Task: Find connections with filter location Villamontes with filter topic #Socialentrepreneurshipwith filter profile language English with filter current company TIGI HR ® with filter school Indian Institute Of Business Management And Studies with filter industry Clay and Refractory Products Manufacturing with filter service category Coaching & Mentoring with filter keywords title Accounts Payable/Receivable Clerk
Action: Mouse moved to (576, 93)
Screenshot: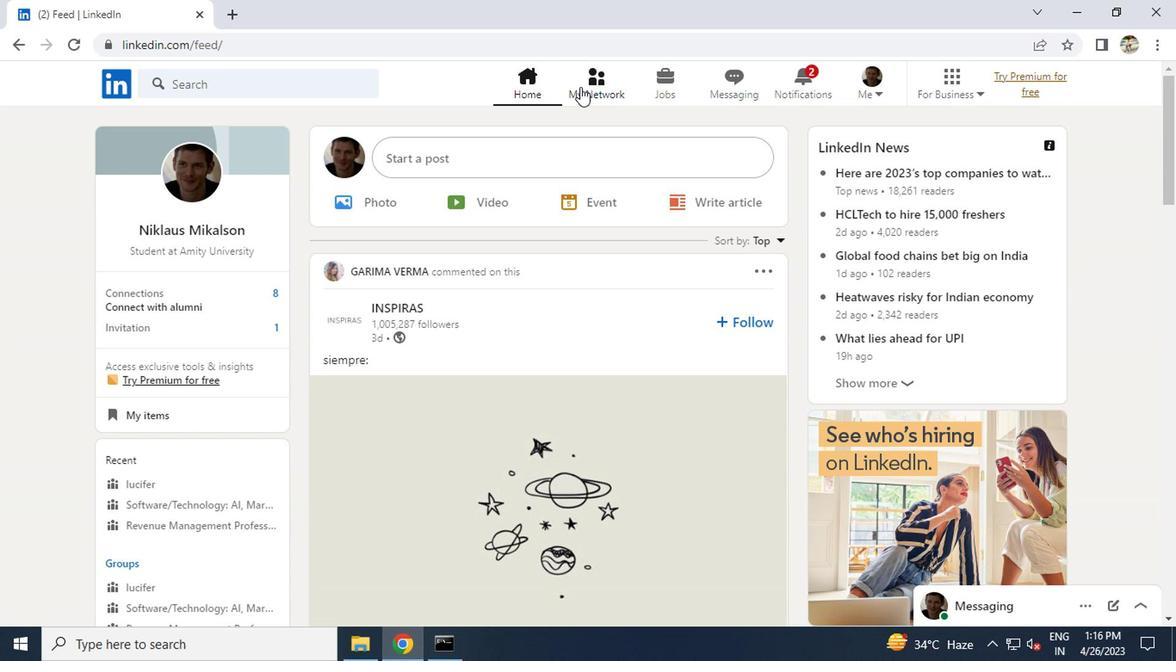 
Action: Mouse pressed left at (576, 93)
Screenshot: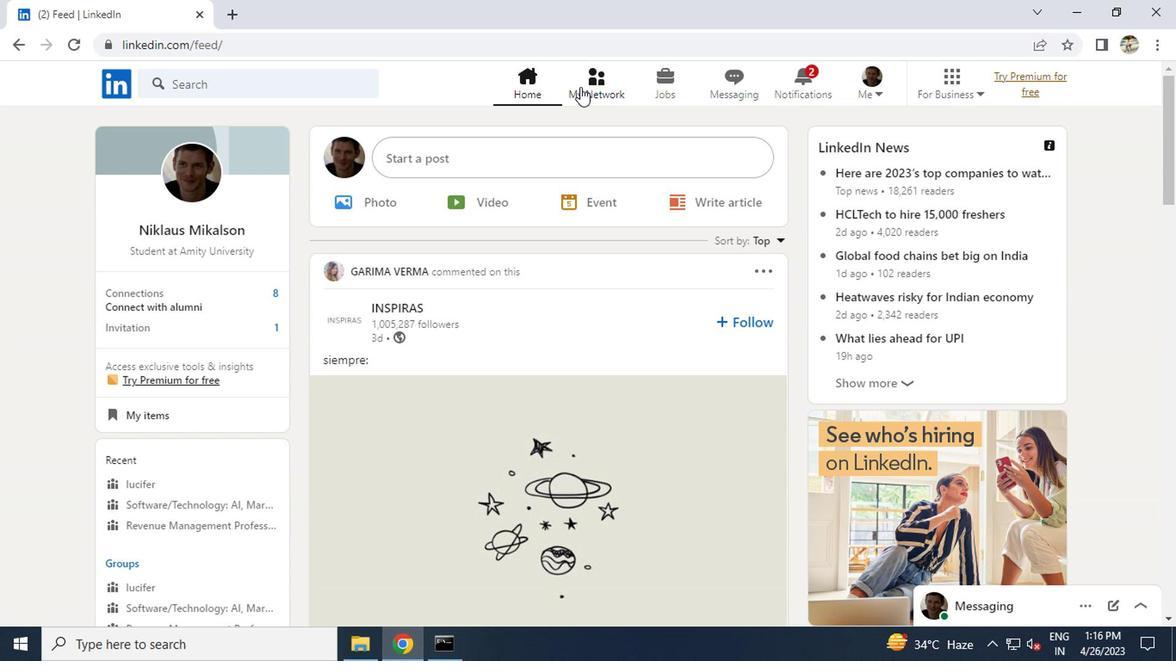 
Action: Mouse moved to (579, 93)
Screenshot: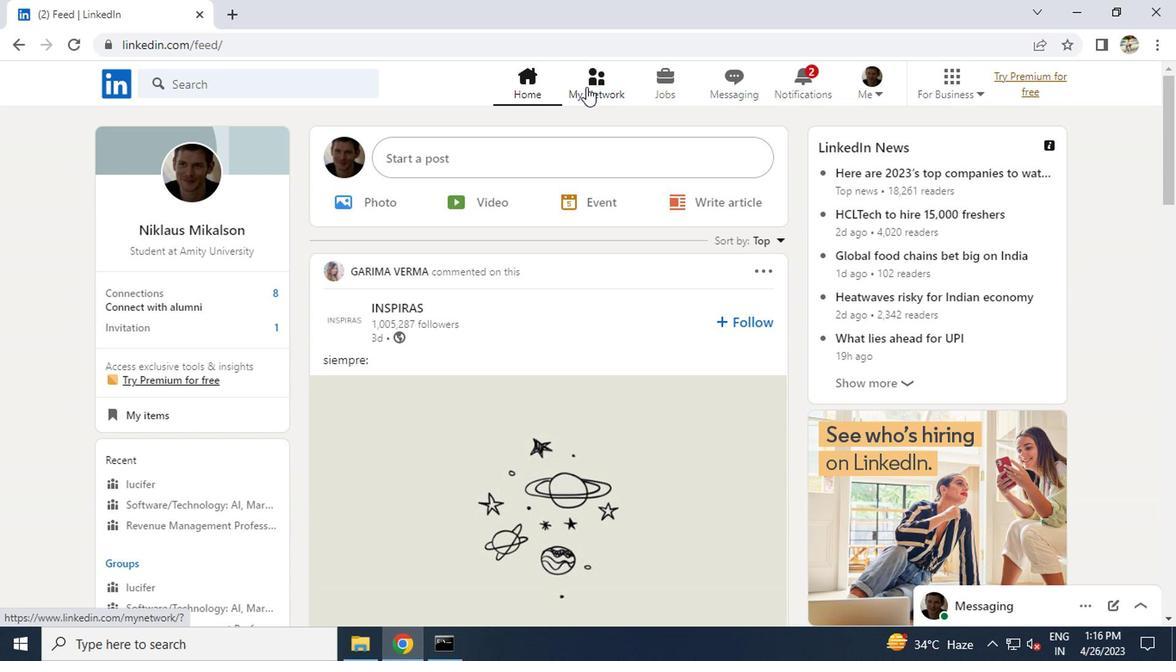 
Action: Mouse pressed left at (579, 93)
Screenshot: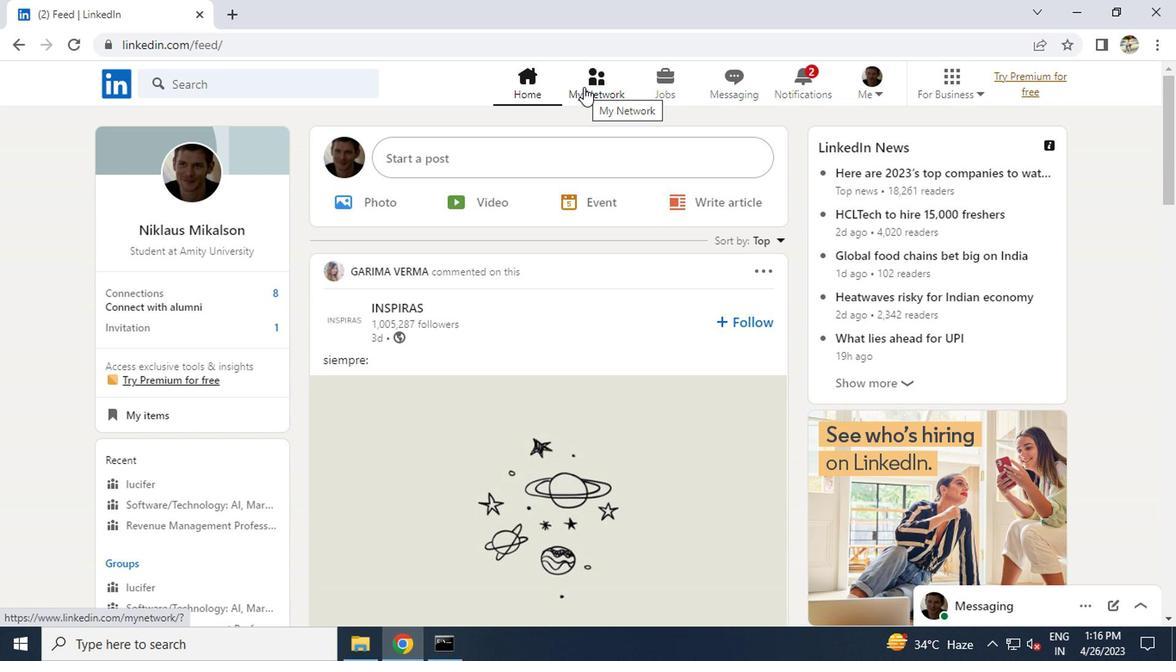 
Action: Mouse moved to (218, 186)
Screenshot: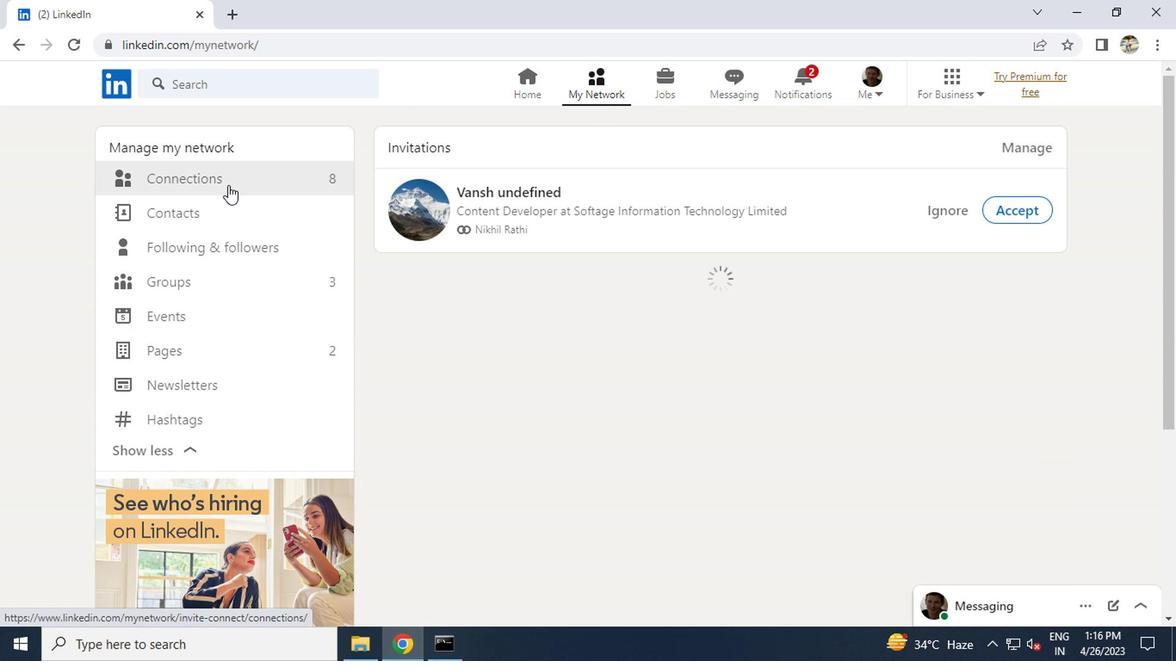 
Action: Mouse pressed left at (218, 186)
Screenshot: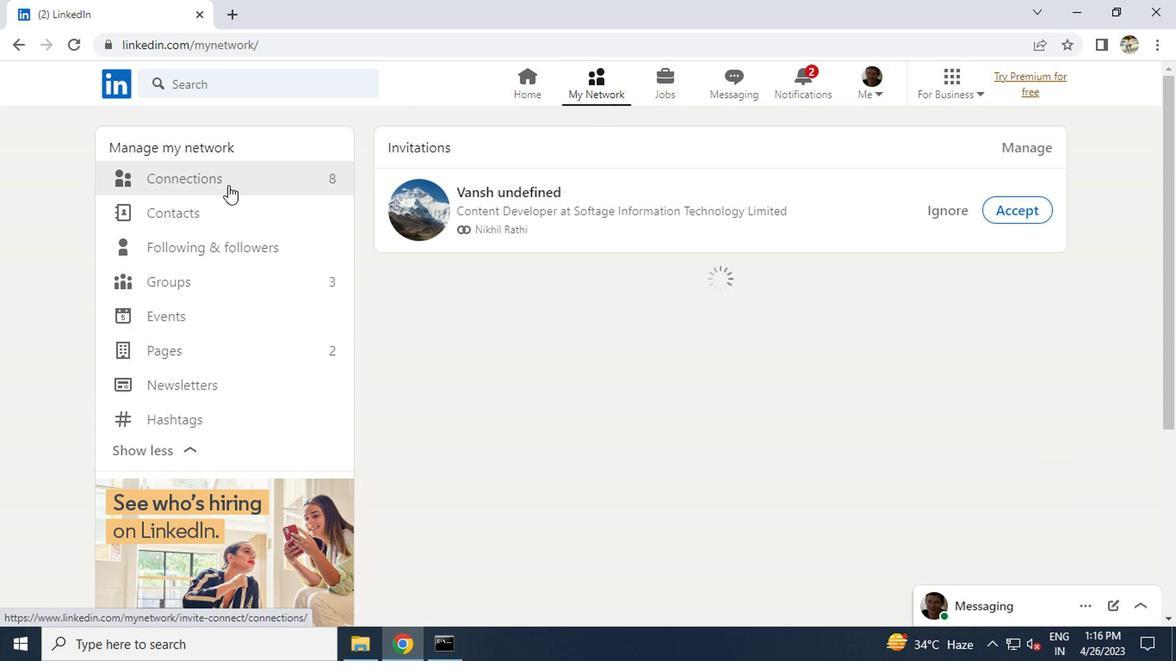 
Action: Mouse moved to (718, 182)
Screenshot: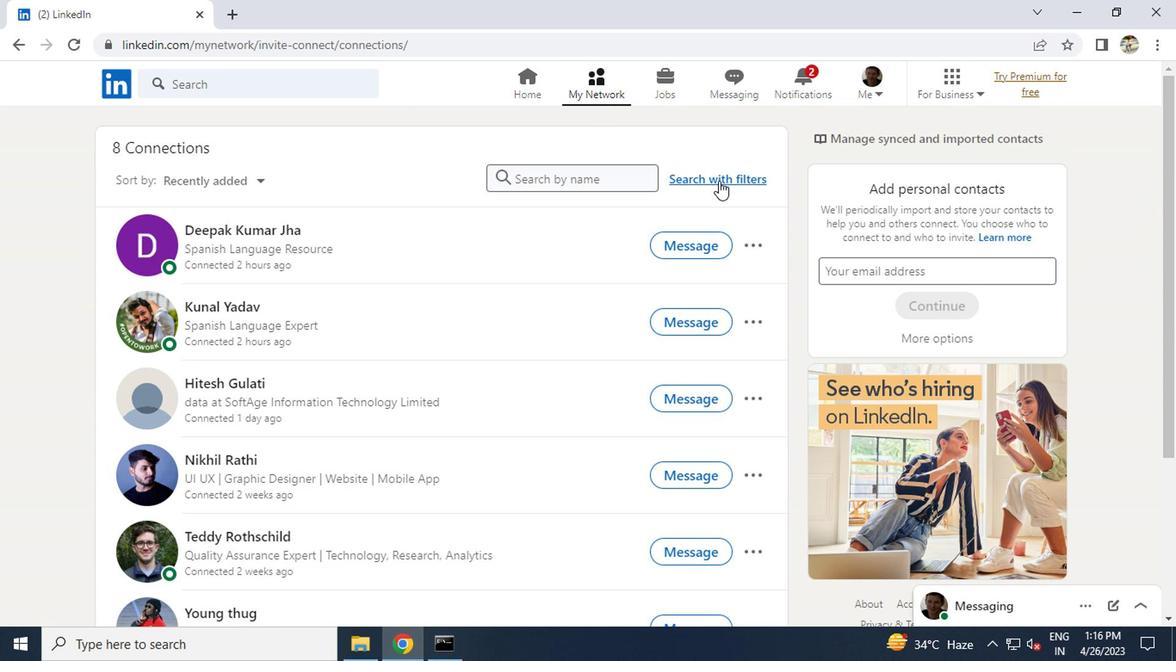 
Action: Mouse pressed left at (718, 182)
Screenshot: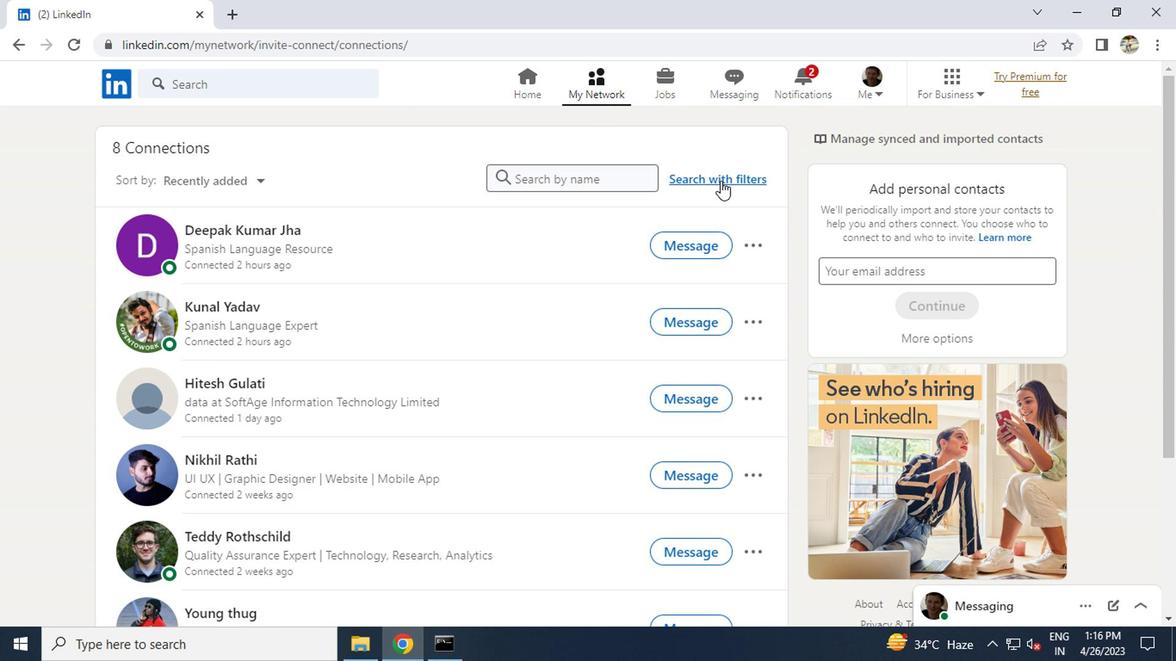 
Action: Mouse moved to (591, 126)
Screenshot: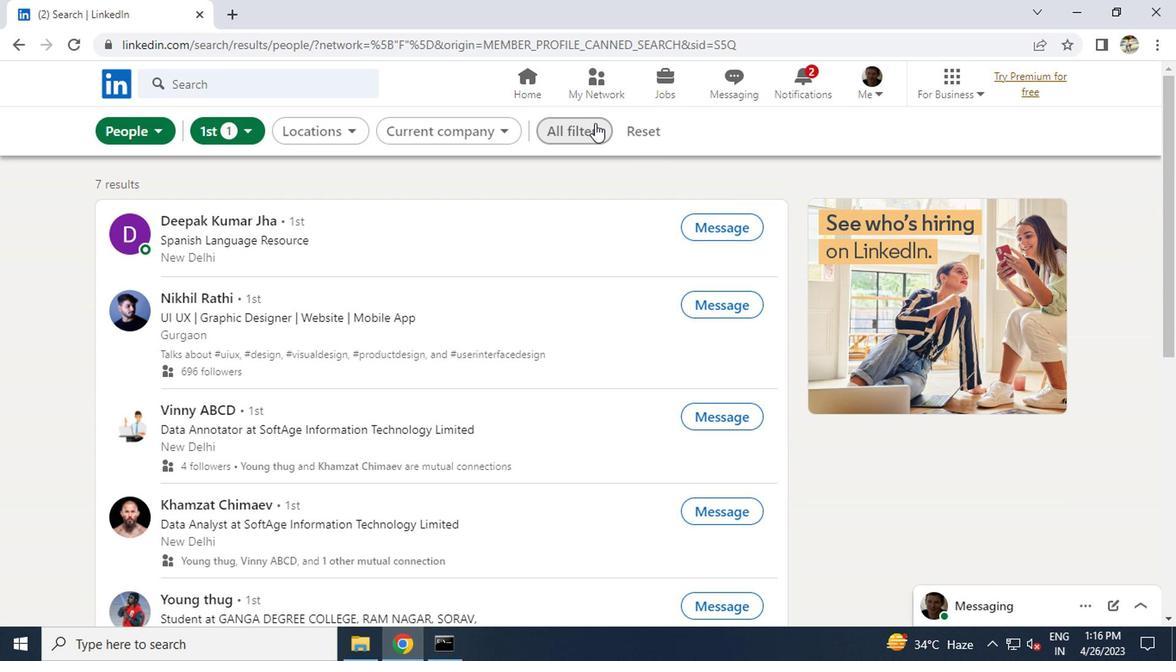 
Action: Mouse pressed left at (591, 126)
Screenshot: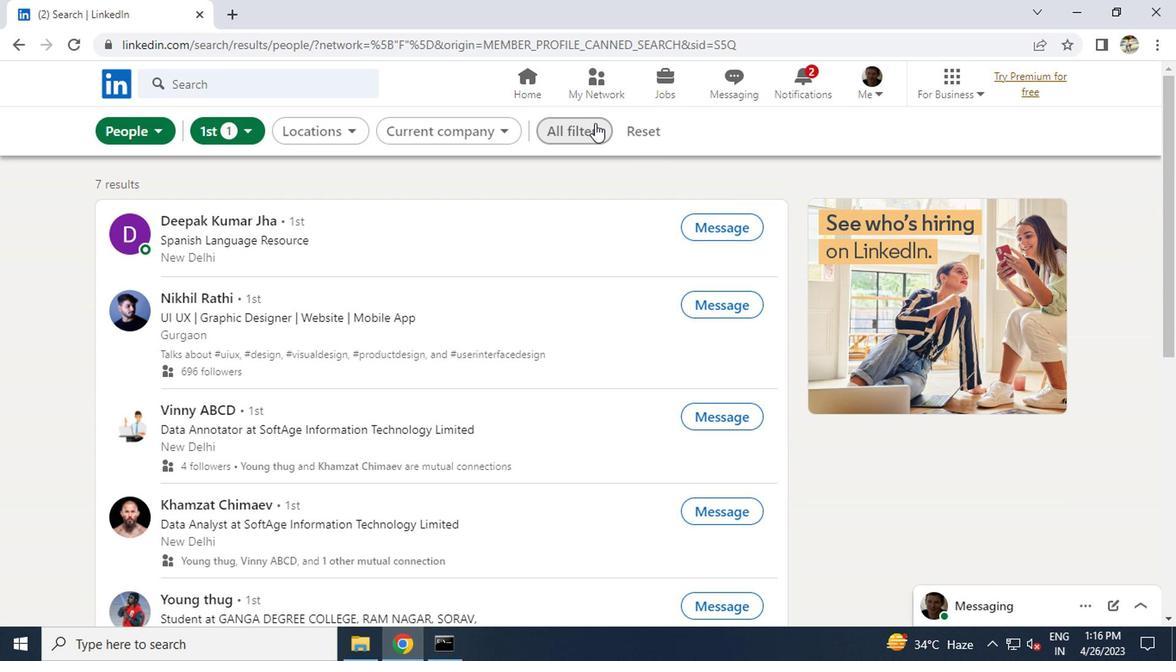 
Action: Mouse moved to (881, 313)
Screenshot: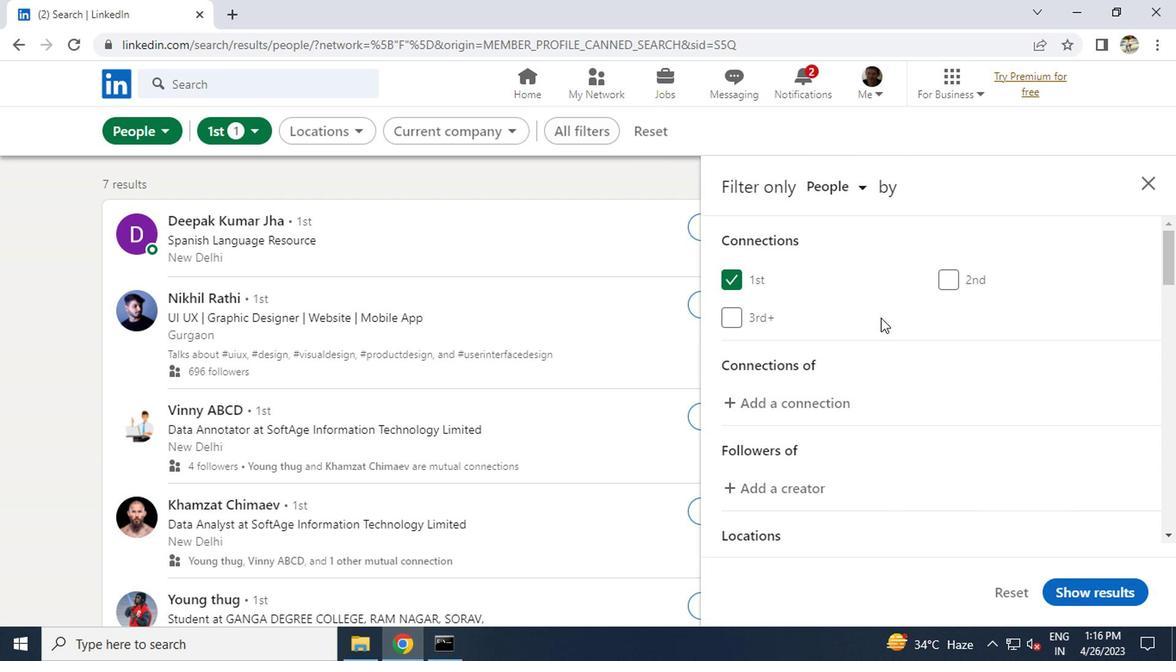 
Action: Mouse scrolled (881, 312) with delta (0, 0)
Screenshot: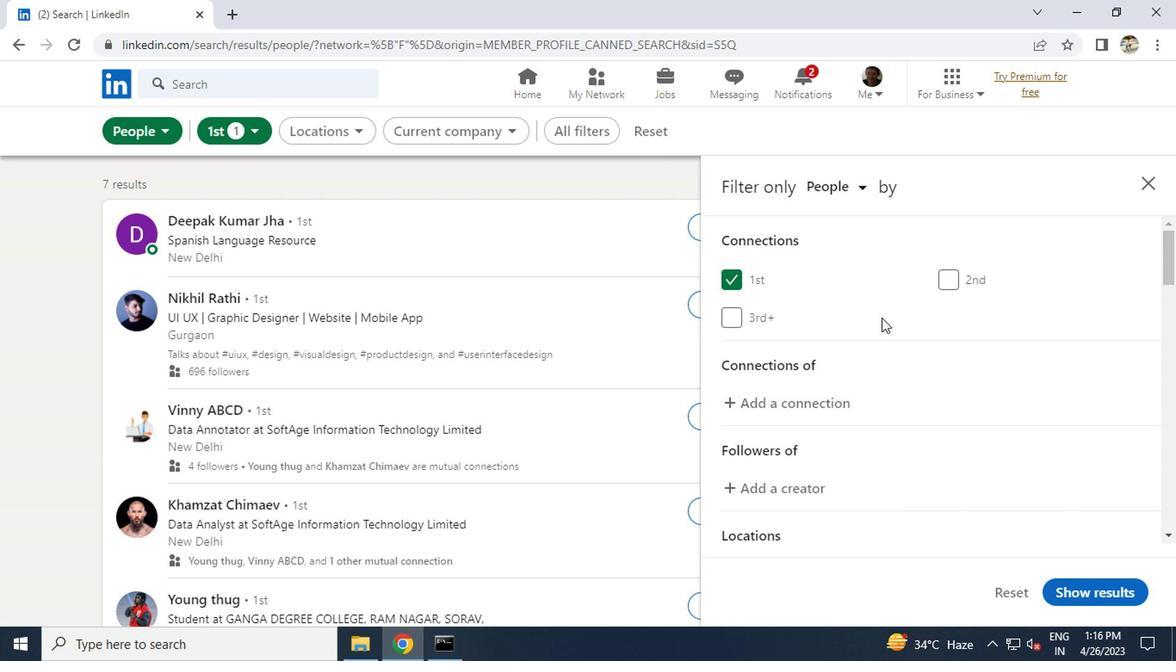 
Action: Mouse moved to (882, 314)
Screenshot: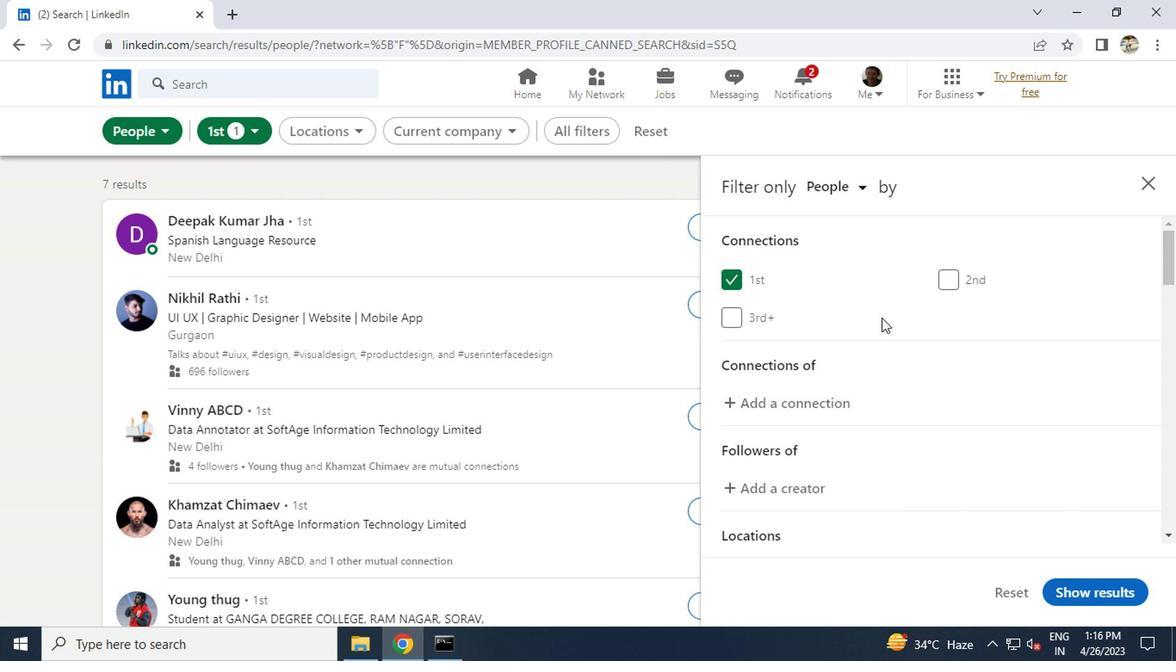 
Action: Mouse scrolled (882, 313) with delta (0, -1)
Screenshot: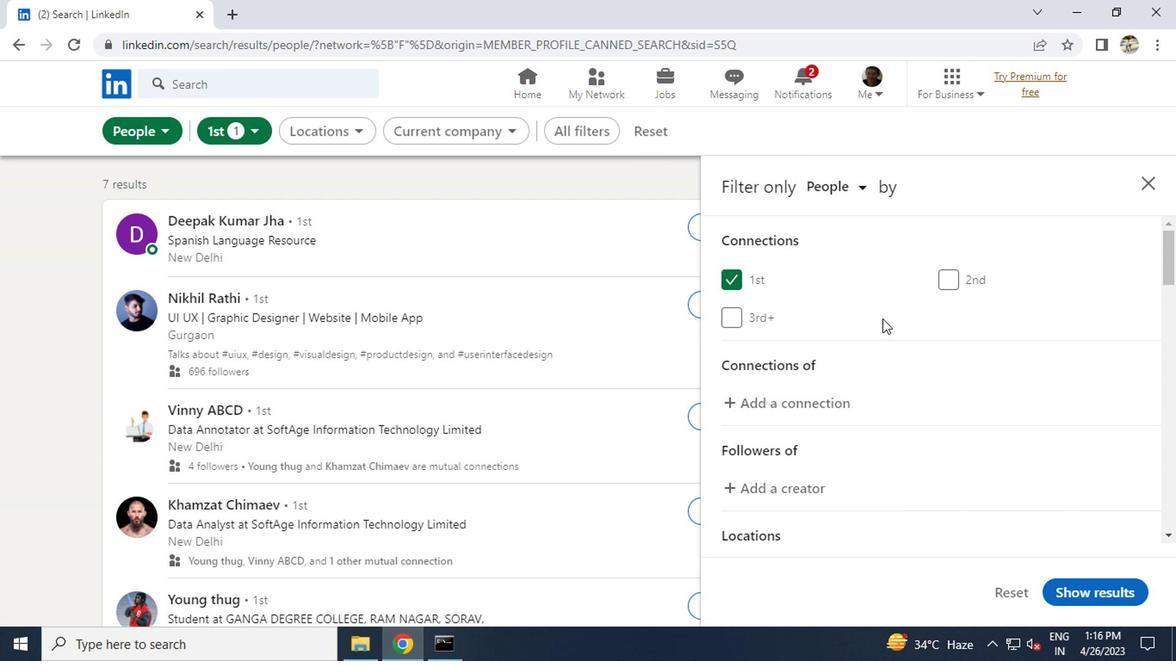 
Action: Mouse moved to (962, 464)
Screenshot: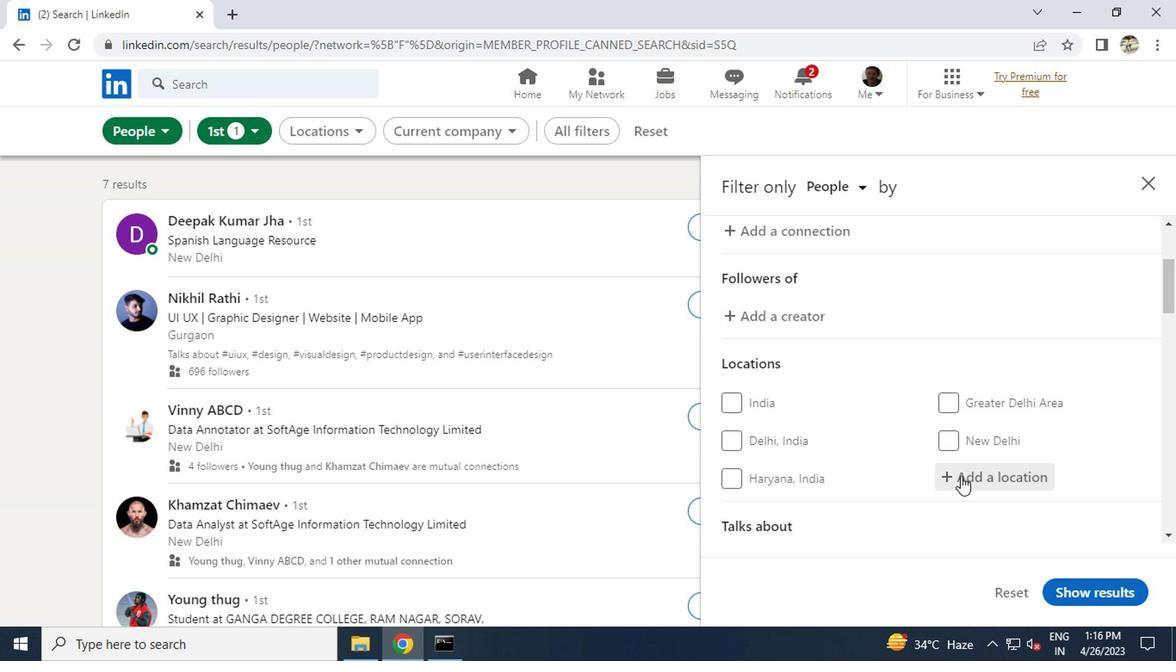 
Action: Mouse pressed left at (962, 464)
Screenshot: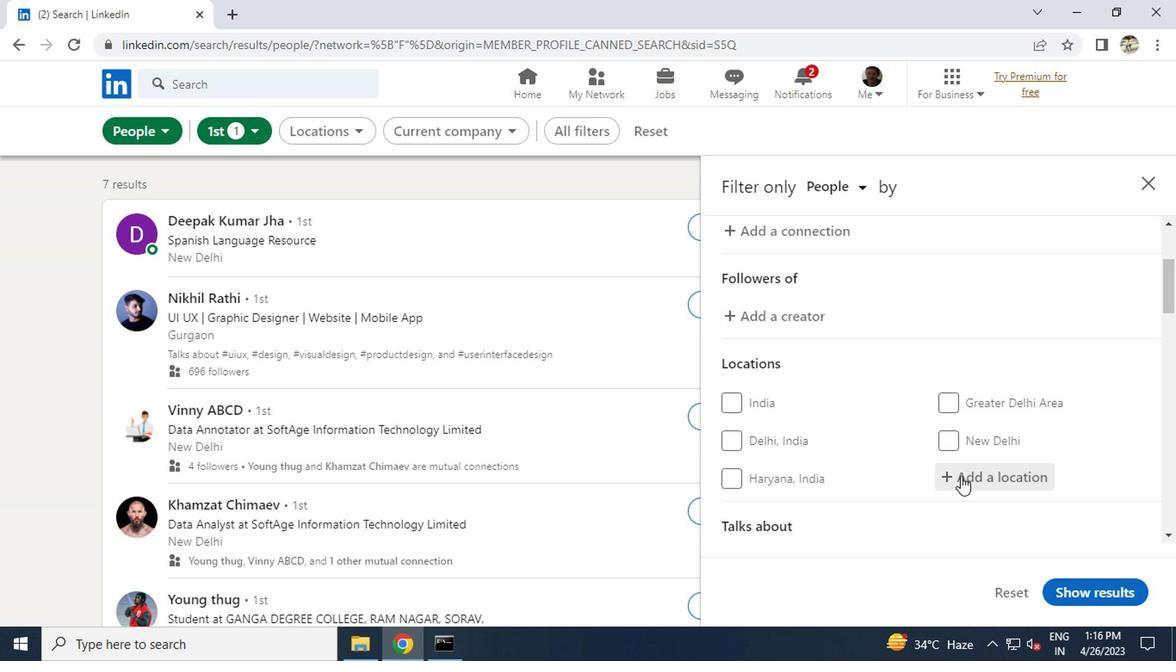 
Action: Key pressed <Key.caps_lock>v<Key.caps_lock>illamontes
Screenshot: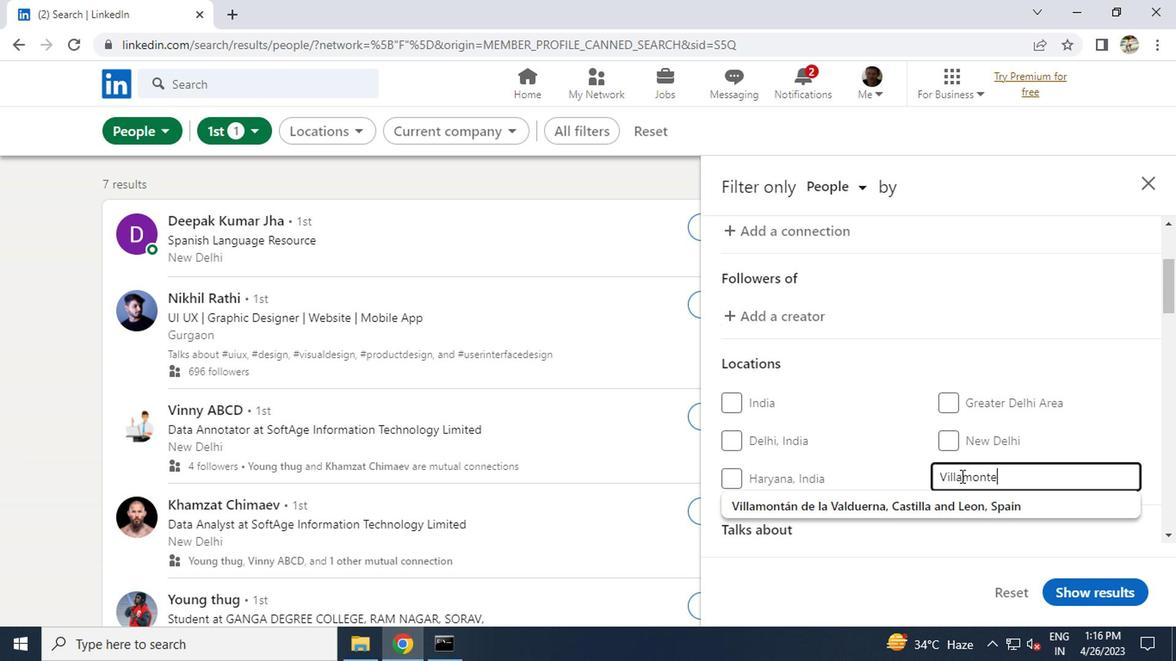 
Action: Mouse scrolled (962, 463) with delta (0, -1)
Screenshot: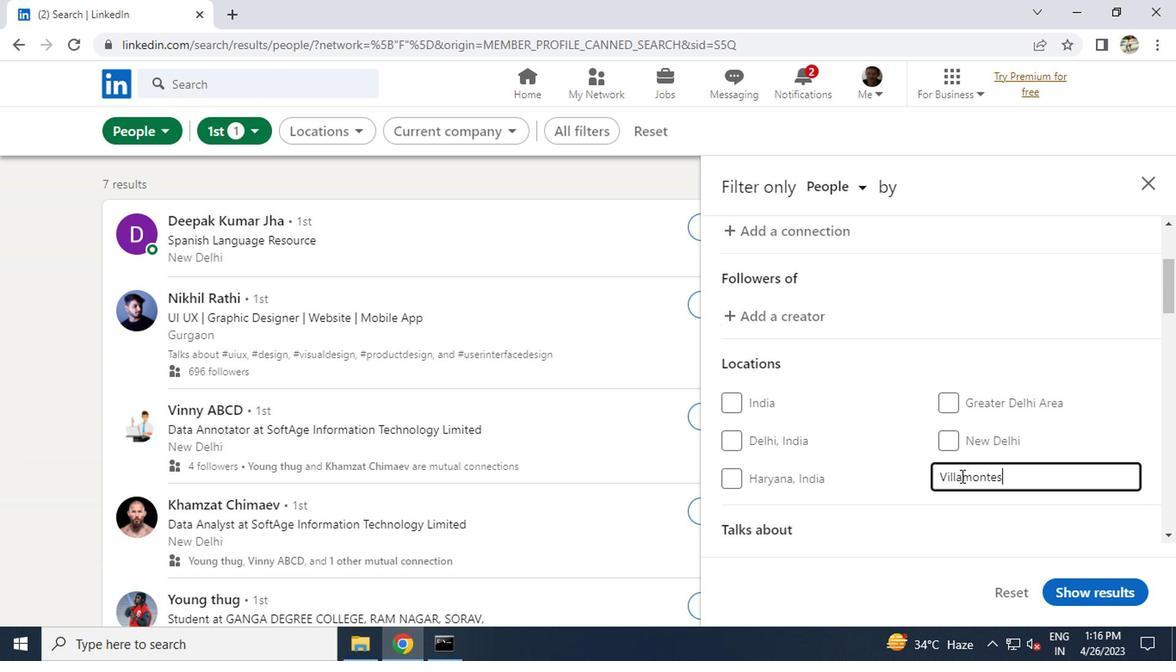 
Action: Mouse moved to (993, 490)
Screenshot: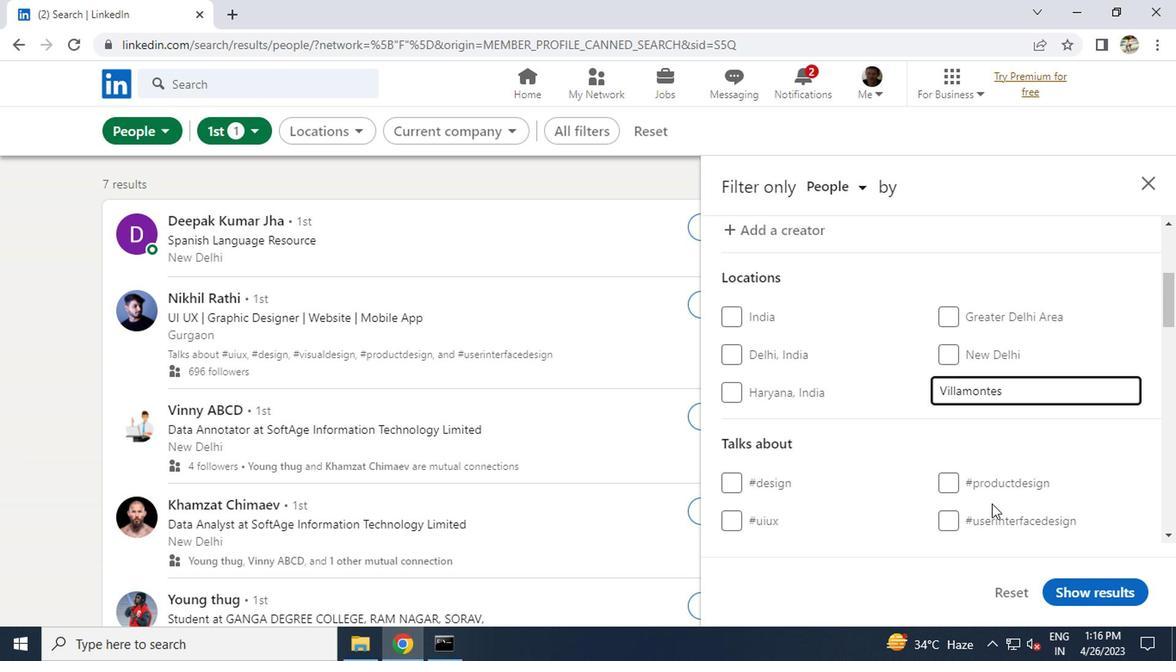 
Action: Mouse scrolled (993, 489) with delta (0, -1)
Screenshot: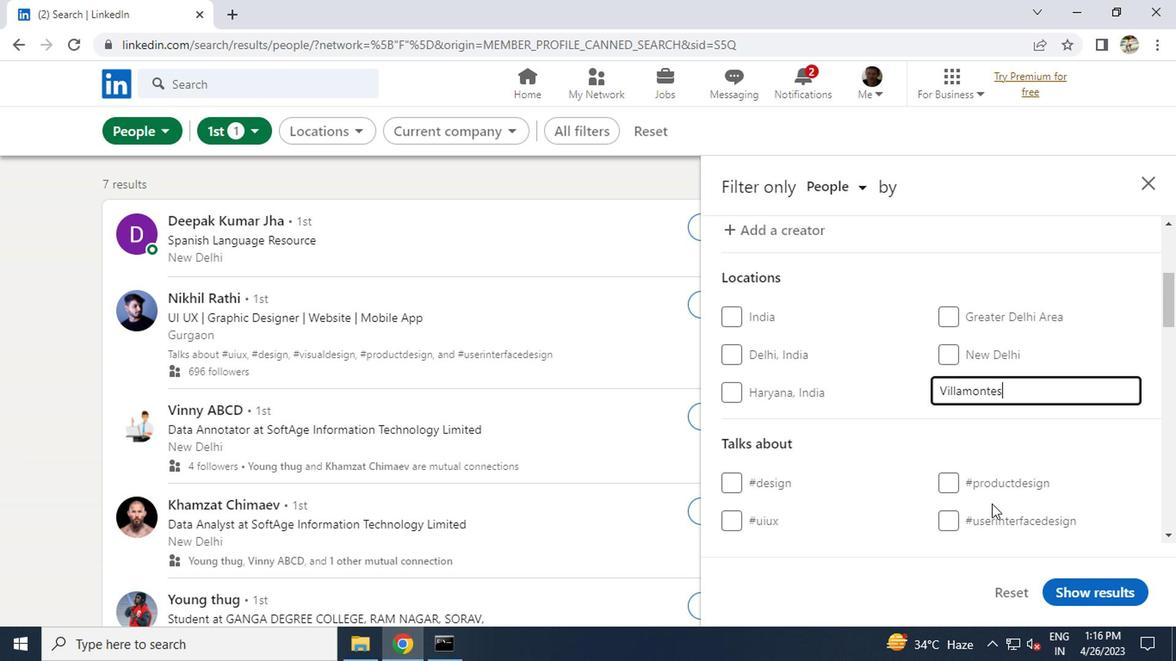 
Action: Mouse moved to (974, 460)
Screenshot: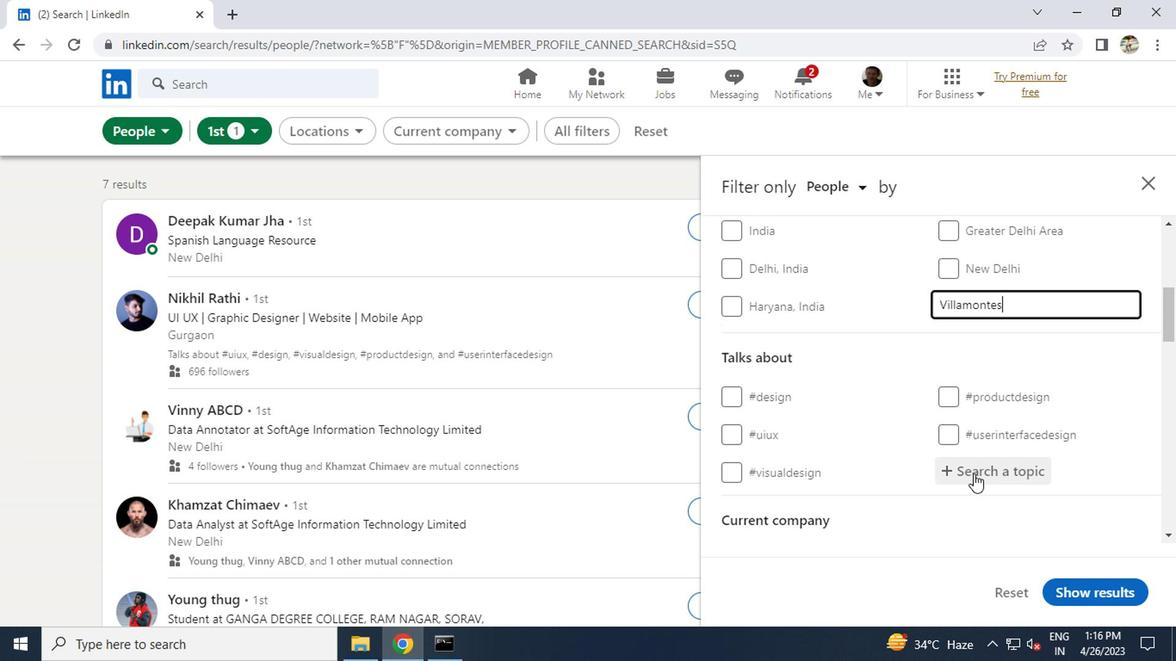 
Action: Mouse pressed left at (974, 460)
Screenshot: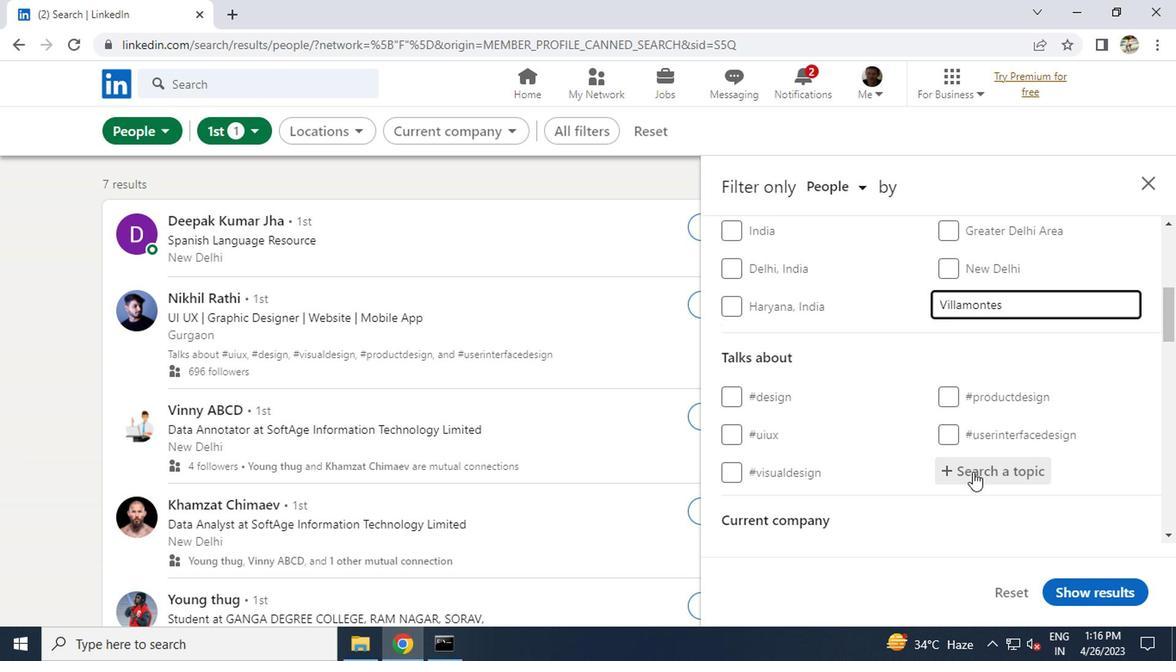 
Action: Key pressed <Key.shift><Key.shift>#<Key.caps_lock>S<Key.caps_lock>OCIALMEDIA
Screenshot: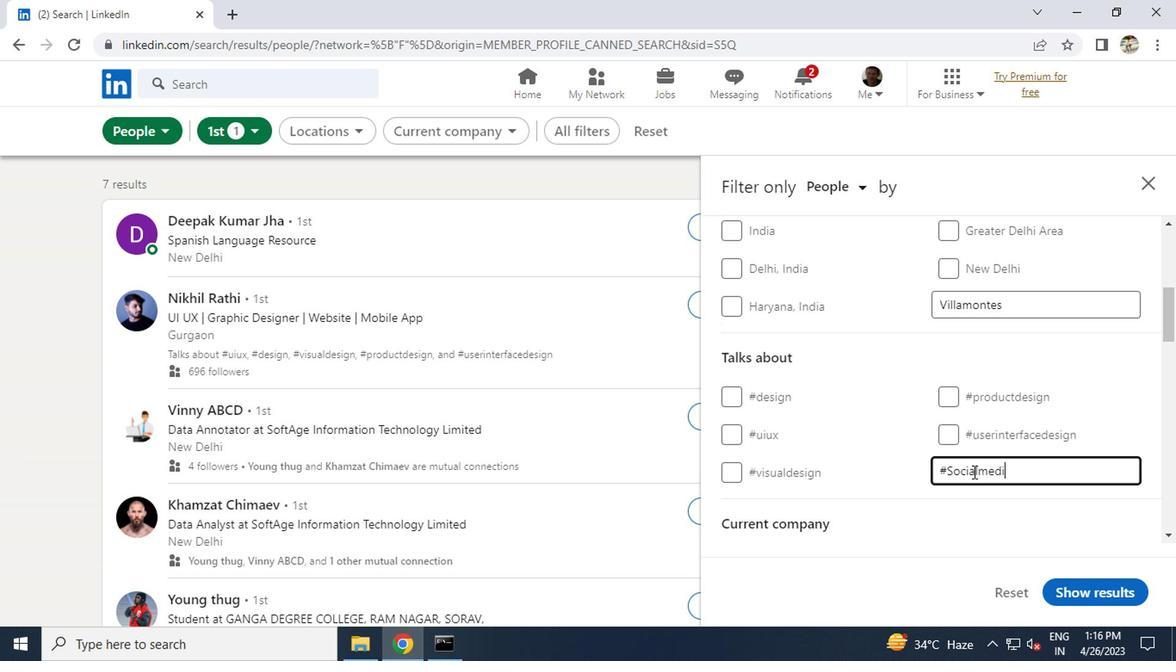 
Action: Mouse scrolled (974, 459) with delta (0, 0)
Screenshot: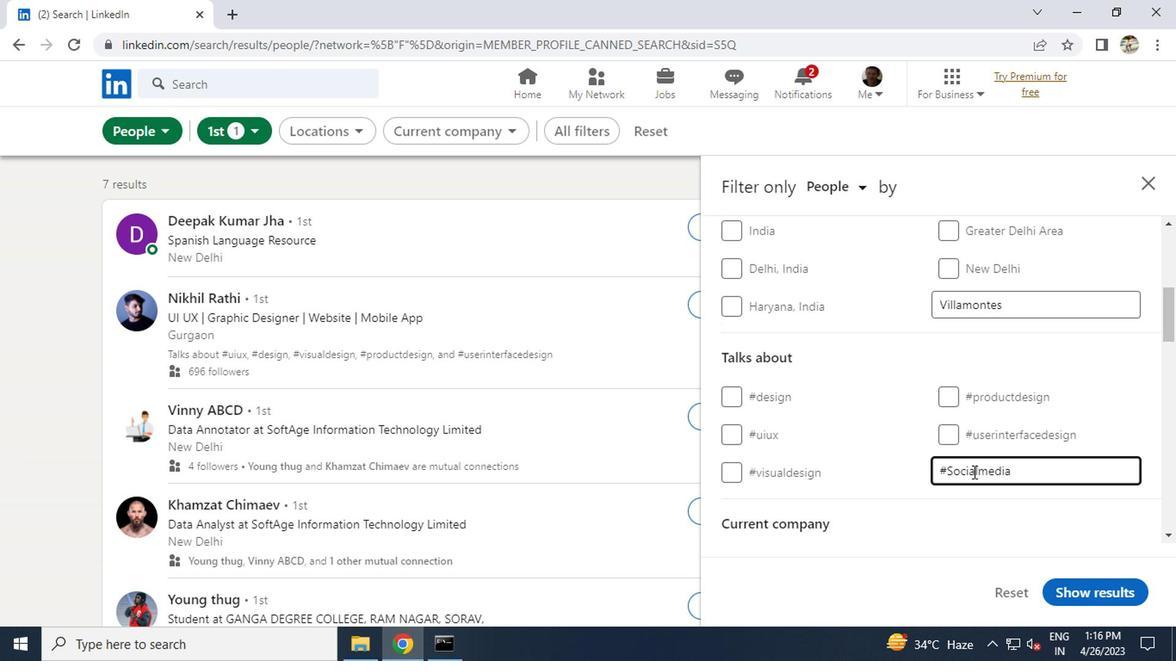 
Action: Mouse scrolled (974, 459) with delta (0, 0)
Screenshot: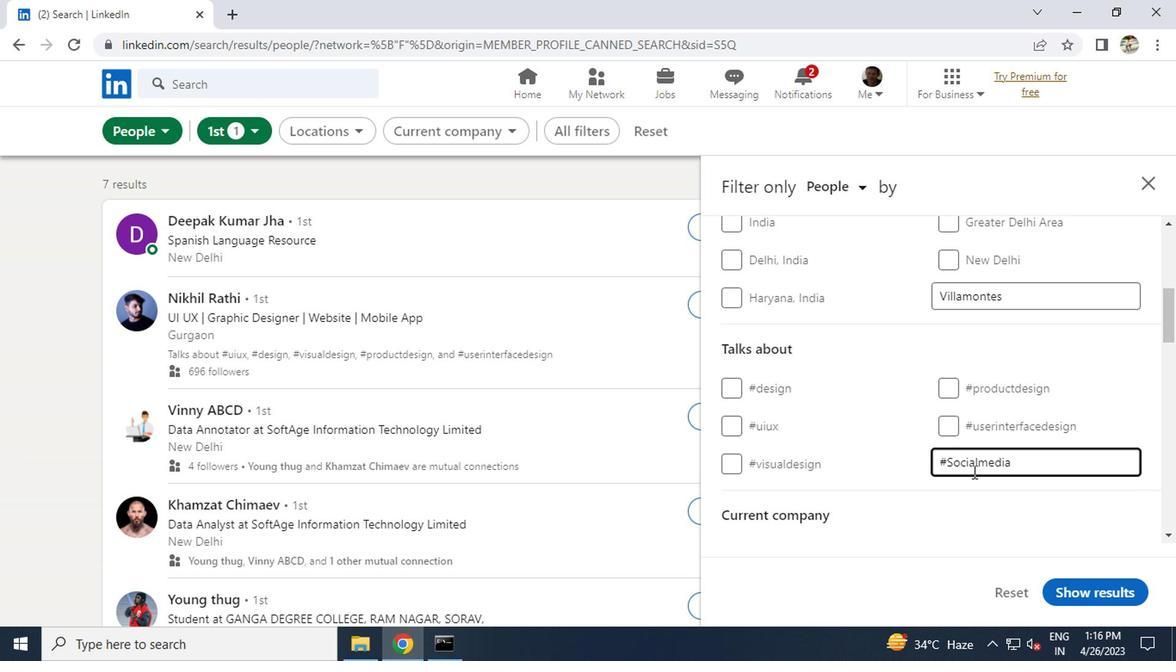 
Action: Mouse moved to (975, 442)
Screenshot: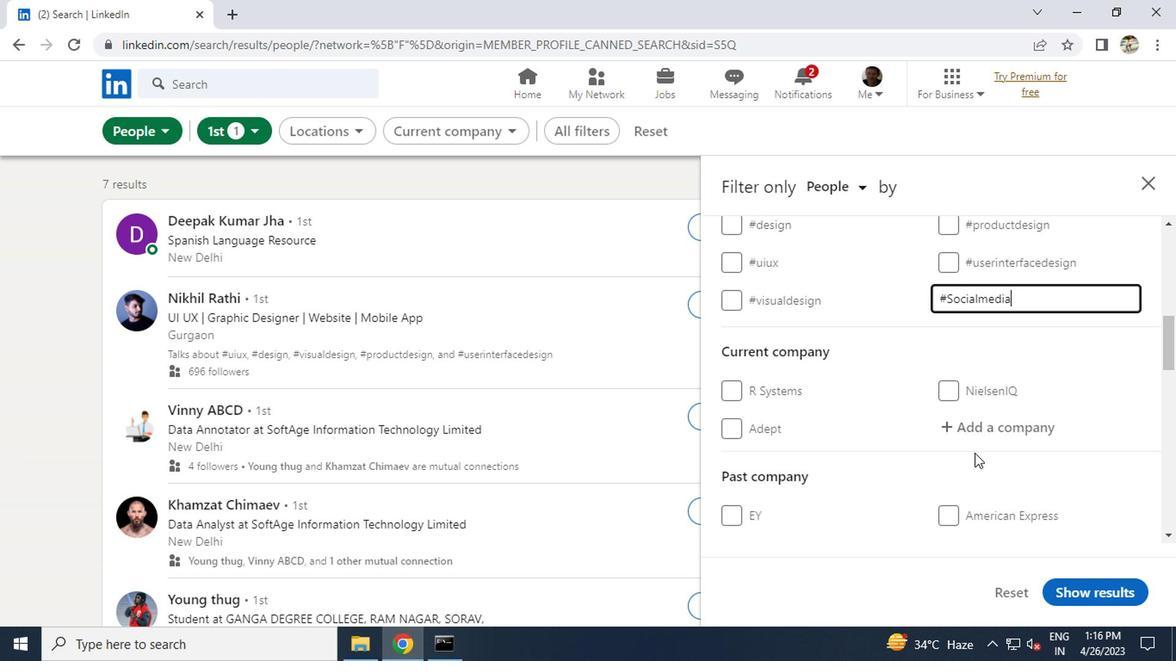 
Action: Mouse scrolled (975, 441) with delta (0, -1)
Screenshot: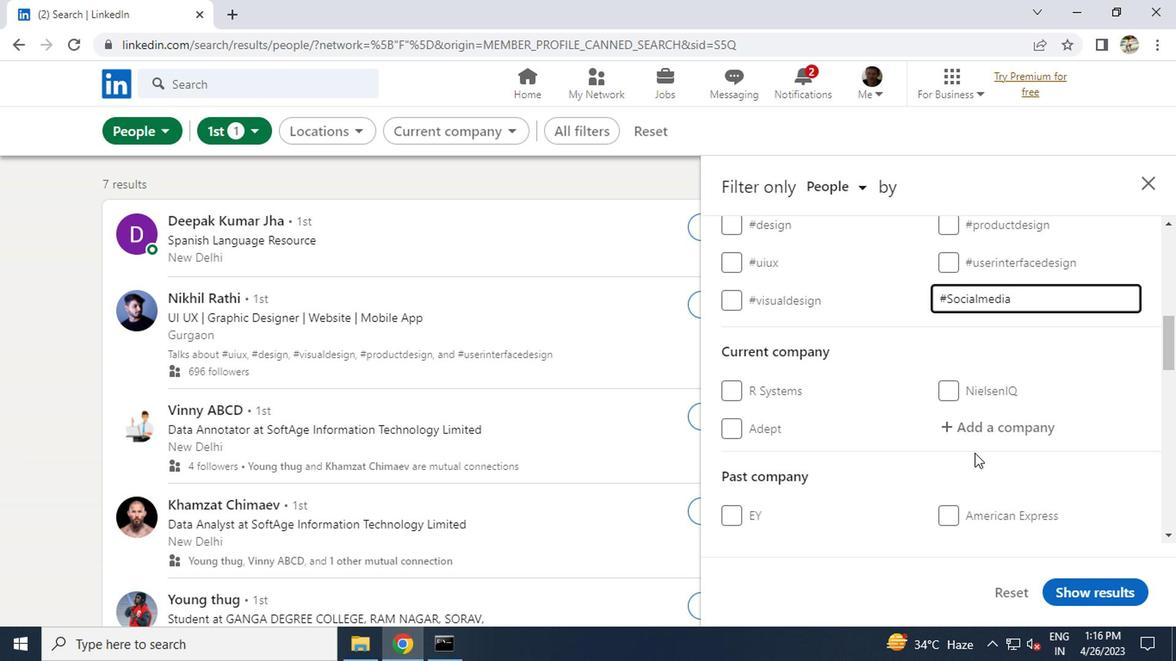 
Action: Mouse scrolled (975, 441) with delta (0, -1)
Screenshot: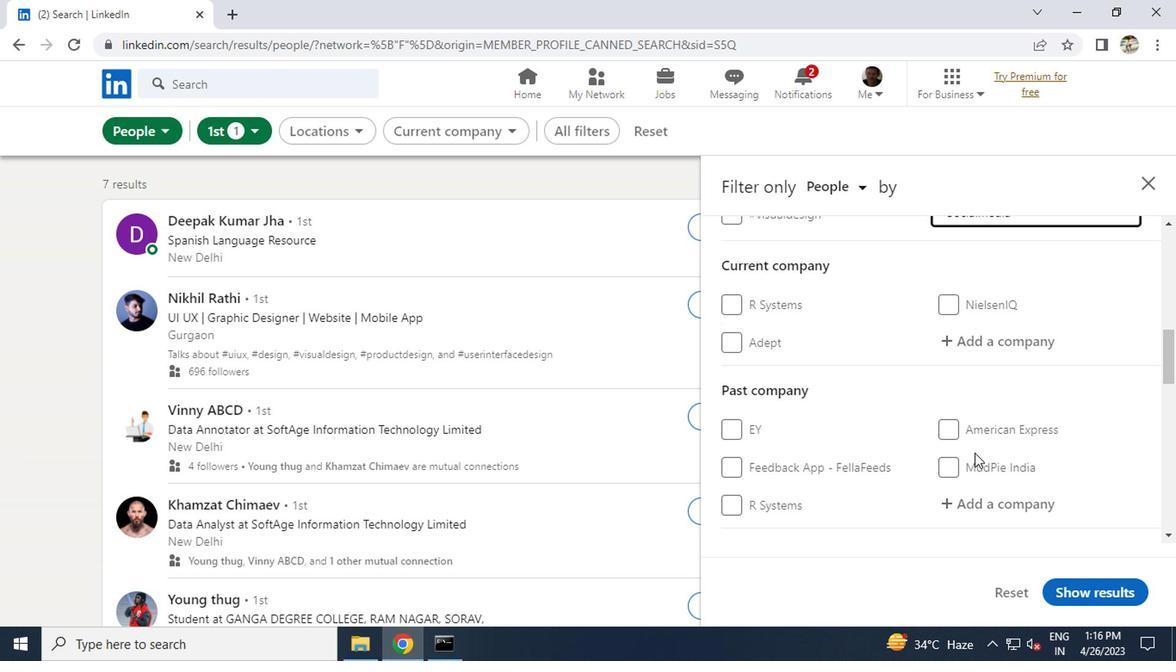 
Action: Mouse scrolled (975, 441) with delta (0, -1)
Screenshot: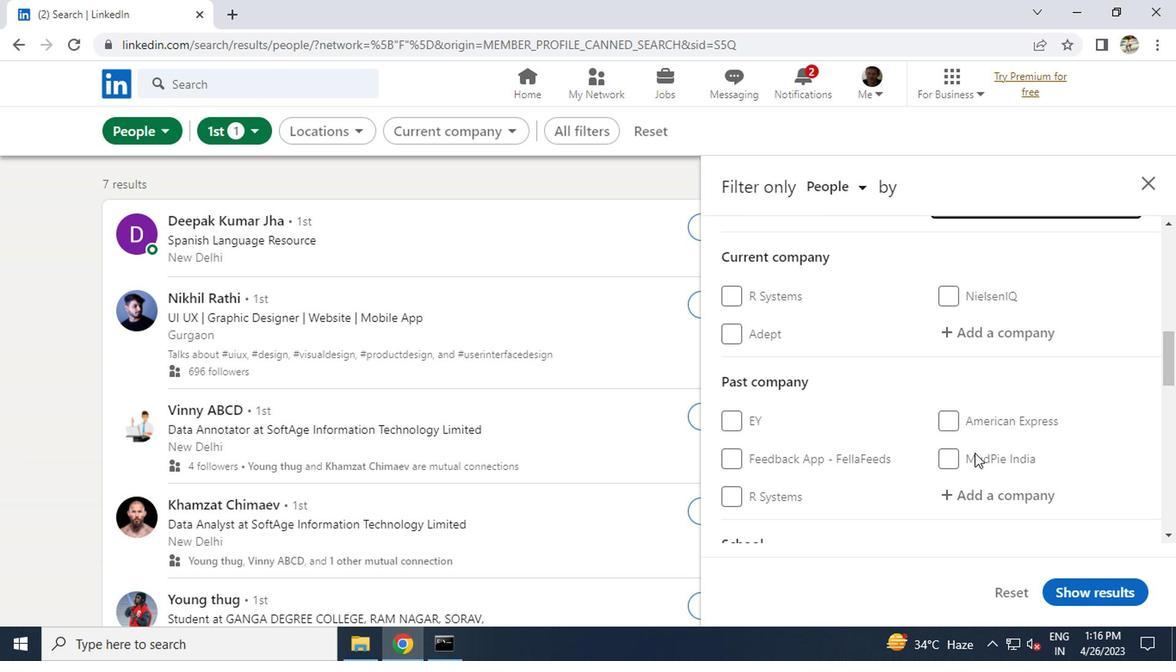 
Action: Mouse moved to (975, 440)
Screenshot: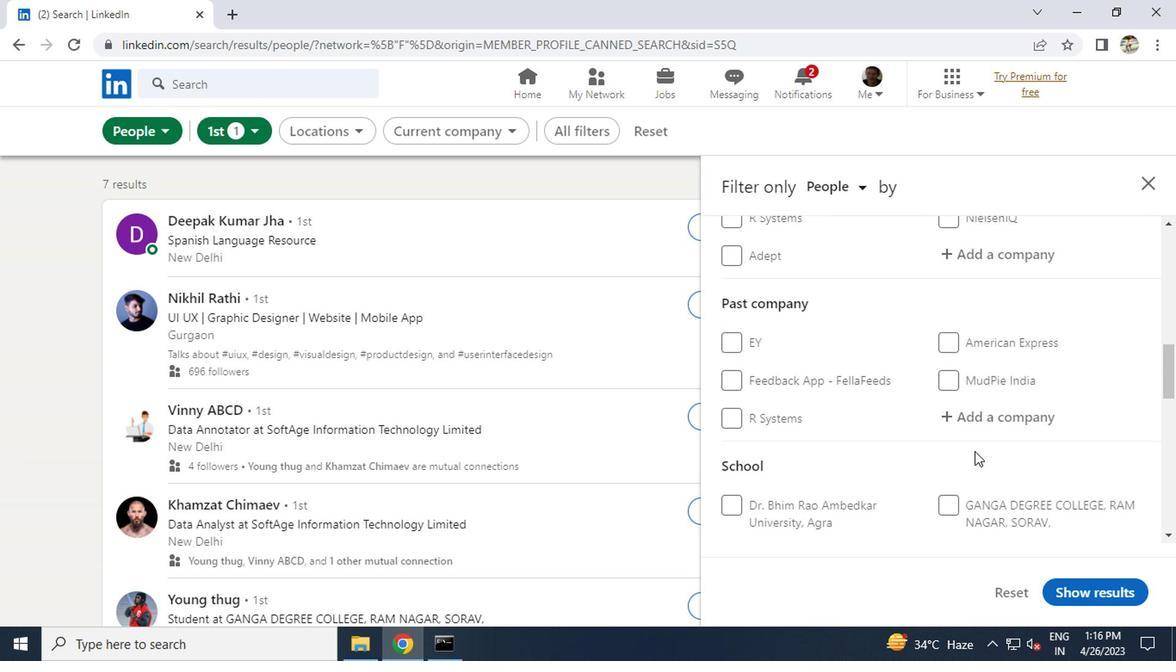 
Action: Mouse scrolled (975, 439) with delta (0, 0)
Screenshot: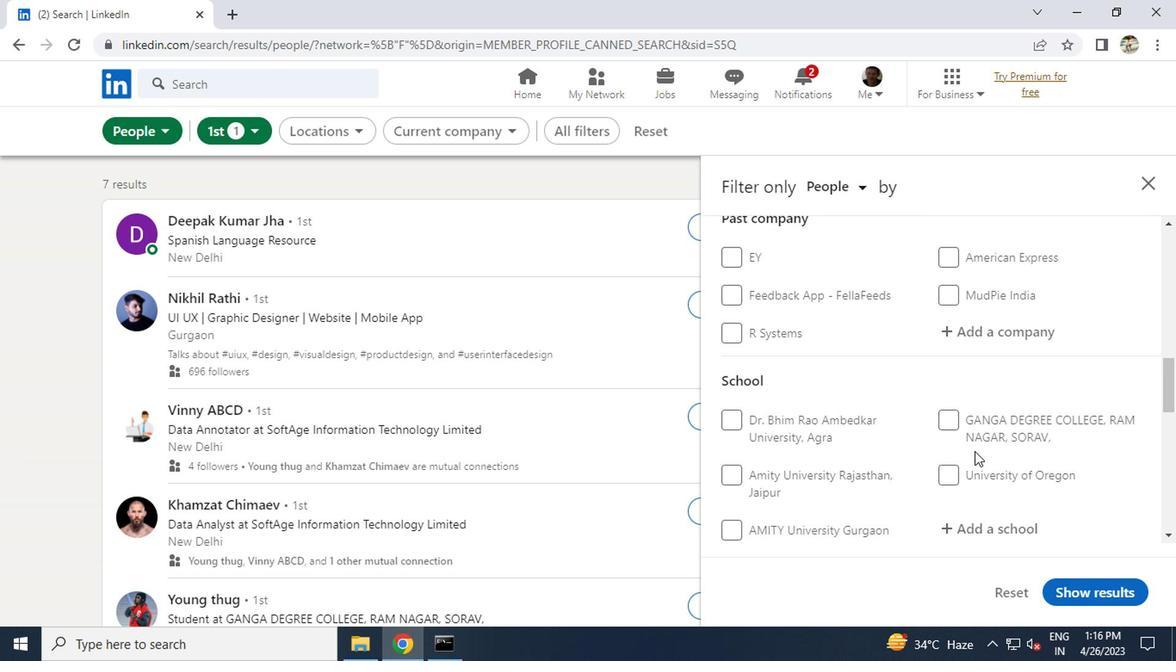 
Action: Mouse moved to (975, 439)
Screenshot: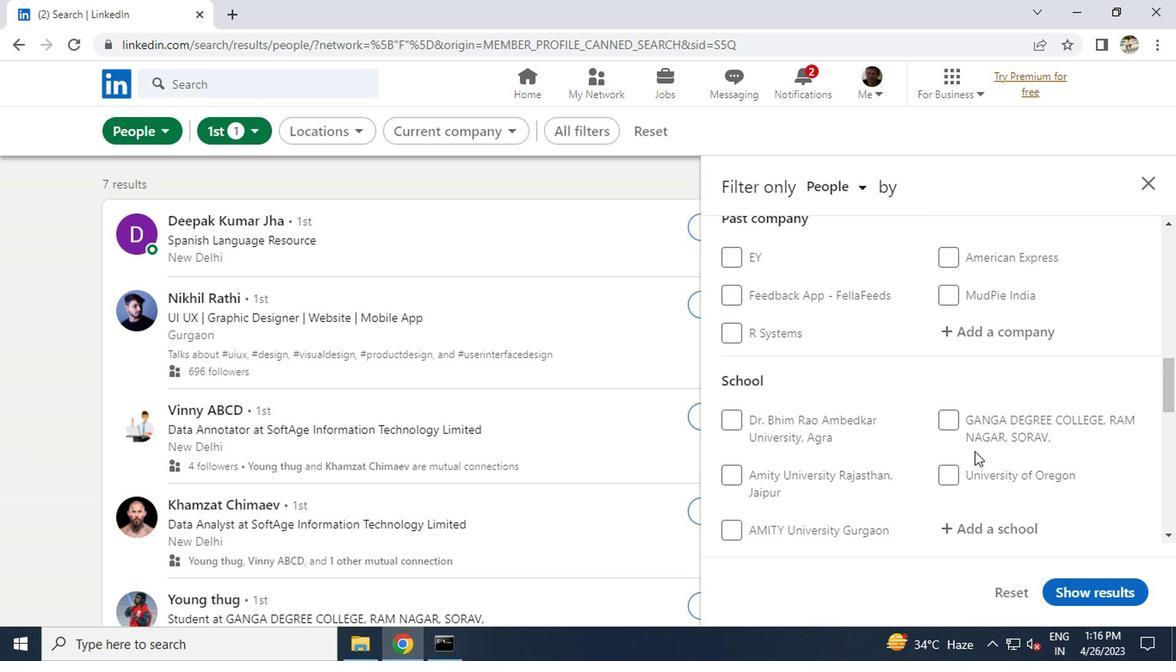 
Action: Mouse scrolled (975, 438) with delta (0, -1)
Screenshot: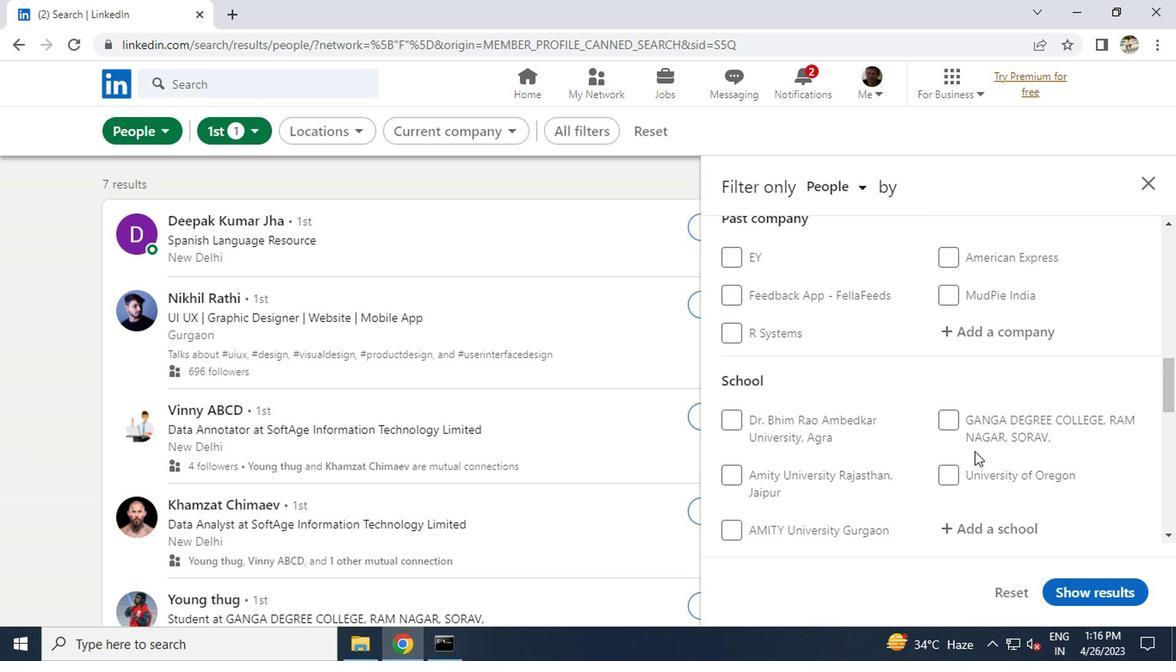 
Action: Mouse moved to (897, 441)
Screenshot: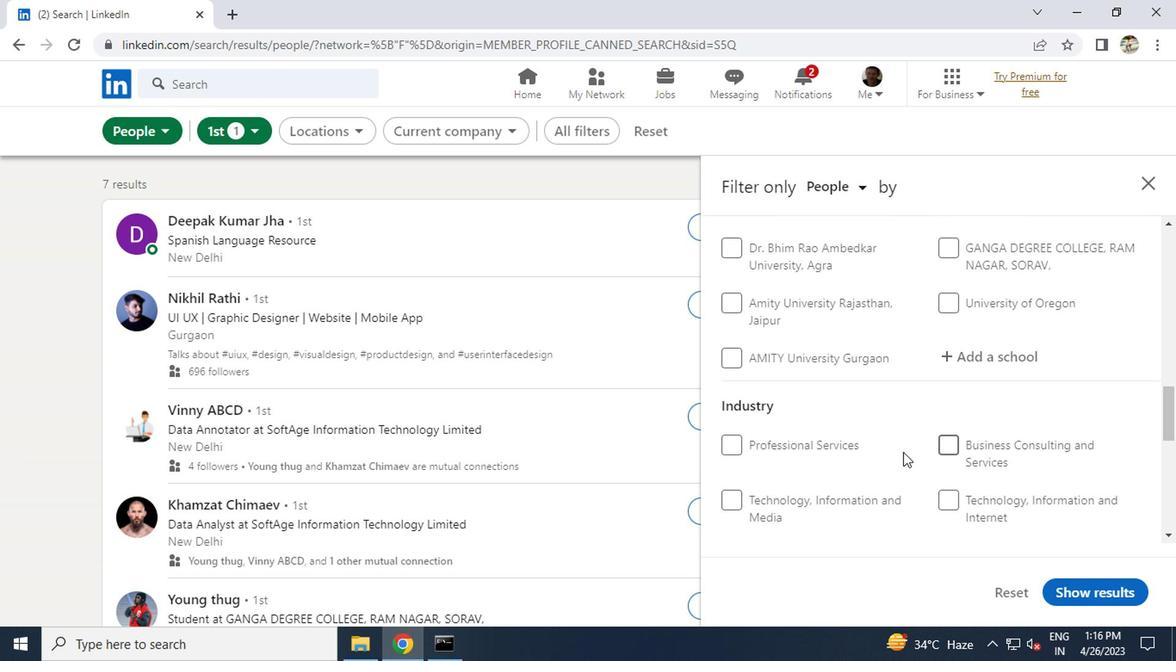 
Action: Mouse scrolled (897, 440) with delta (0, 0)
Screenshot: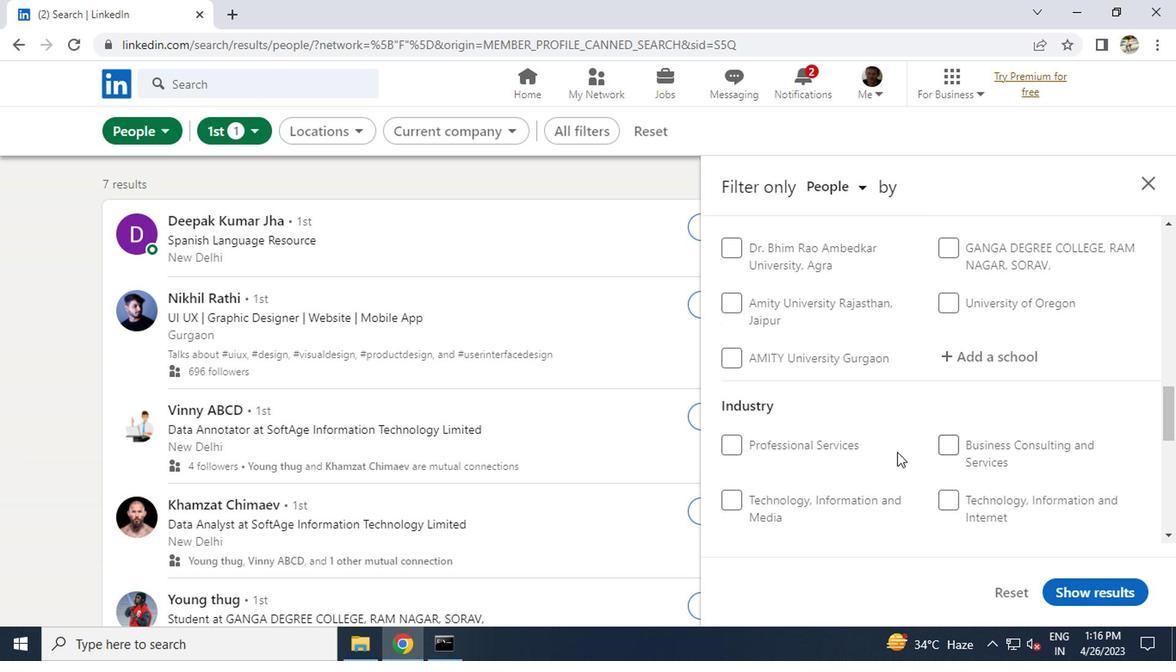 
Action: Mouse scrolled (897, 440) with delta (0, 0)
Screenshot: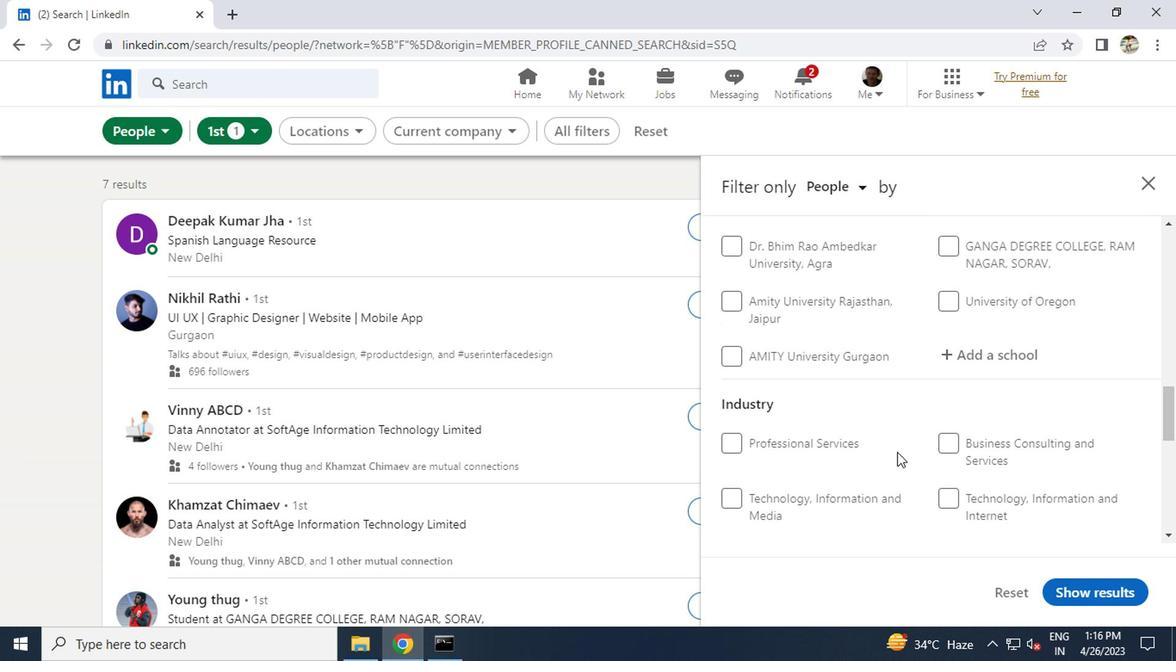
Action: Mouse moved to (753, 457)
Screenshot: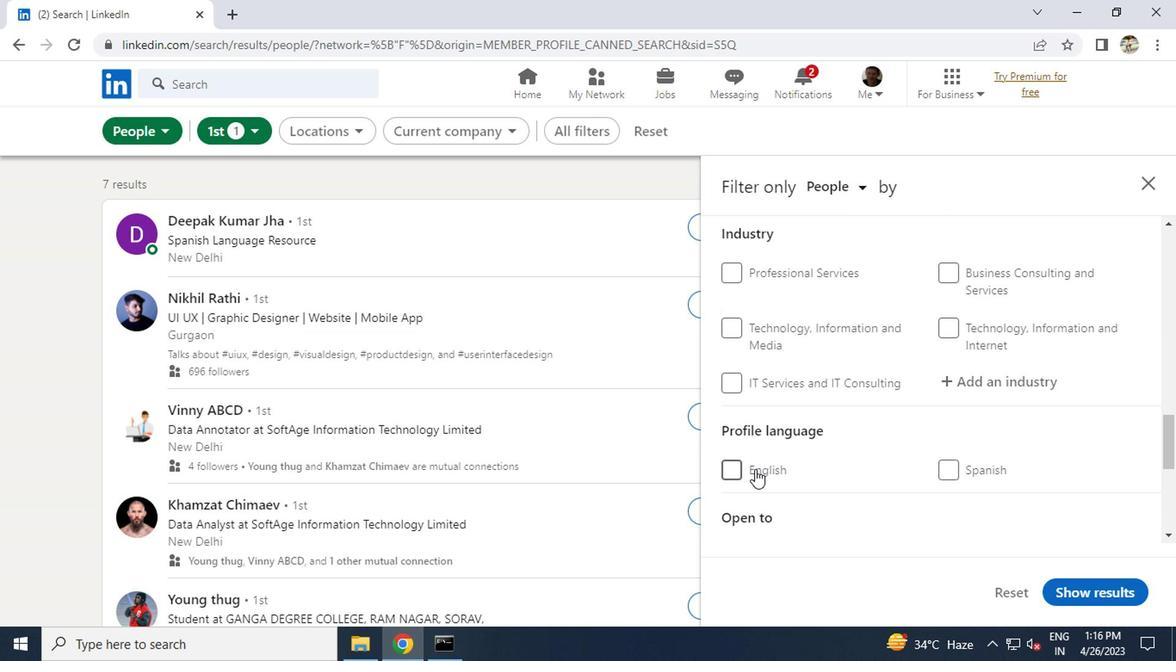 
Action: Mouse pressed left at (753, 457)
Screenshot: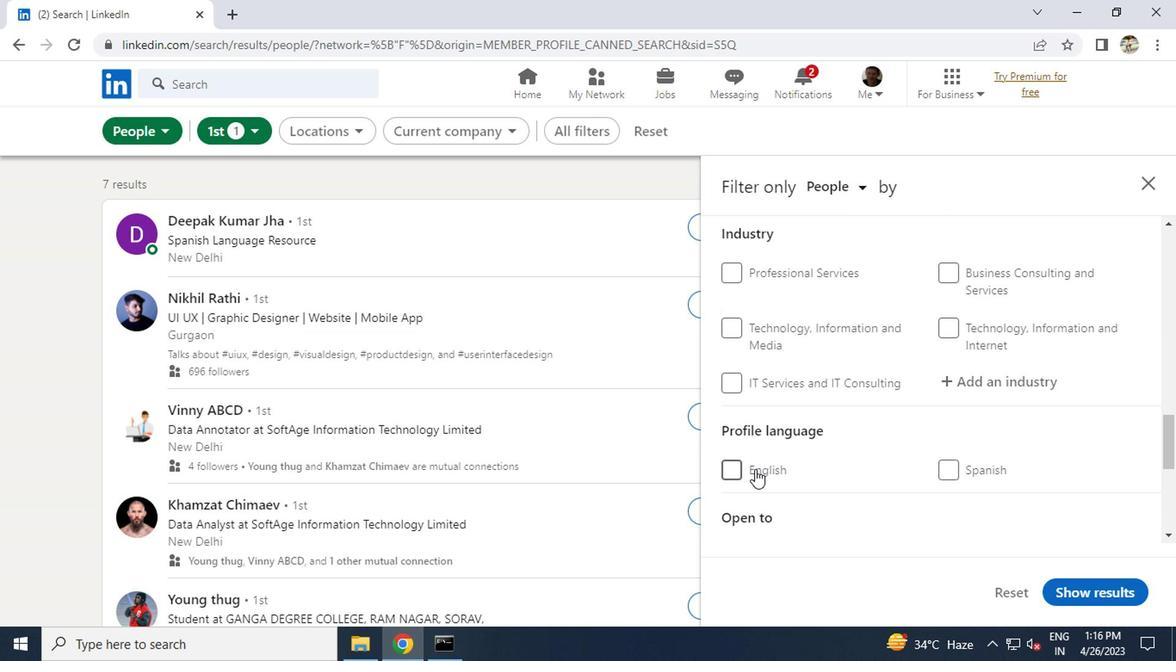
Action: Mouse moved to (761, 453)
Screenshot: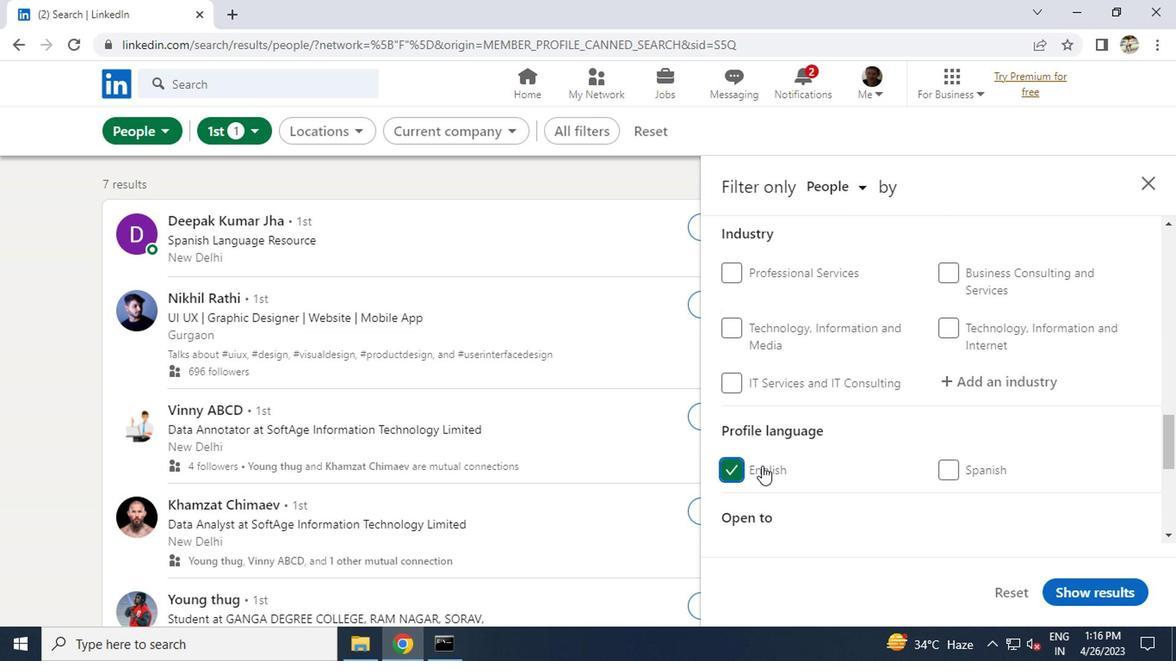 
Action: Mouse scrolled (761, 454) with delta (0, 1)
Screenshot: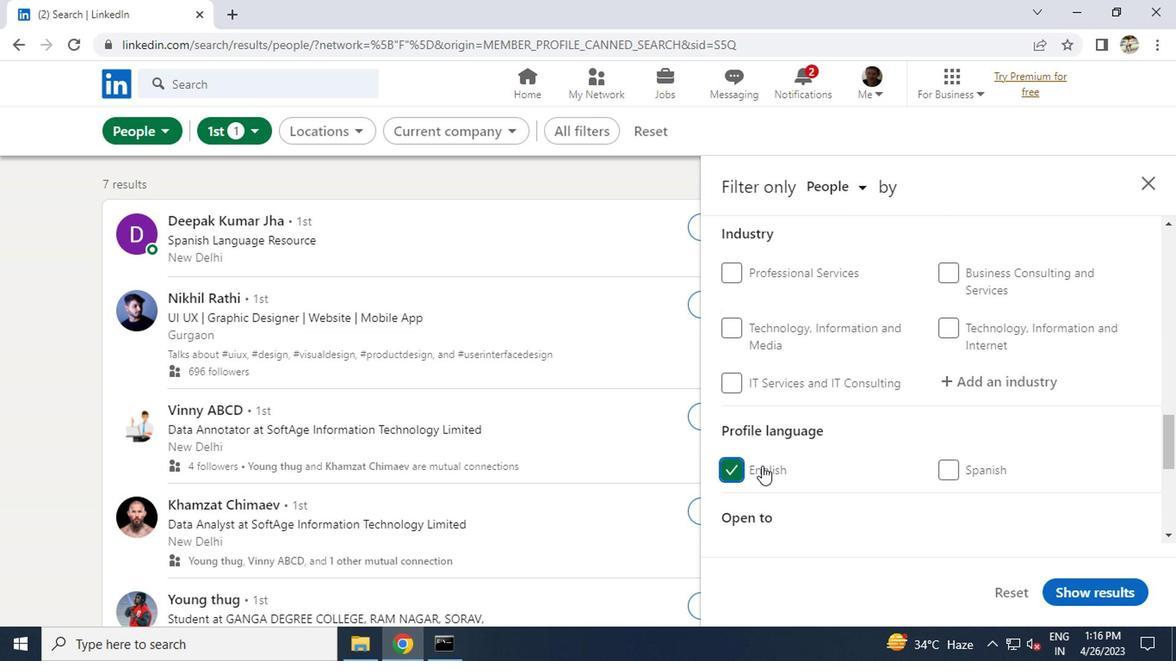 
Action: Mouse scrolled (761, 454) with delta (0, 1)
Screenshot: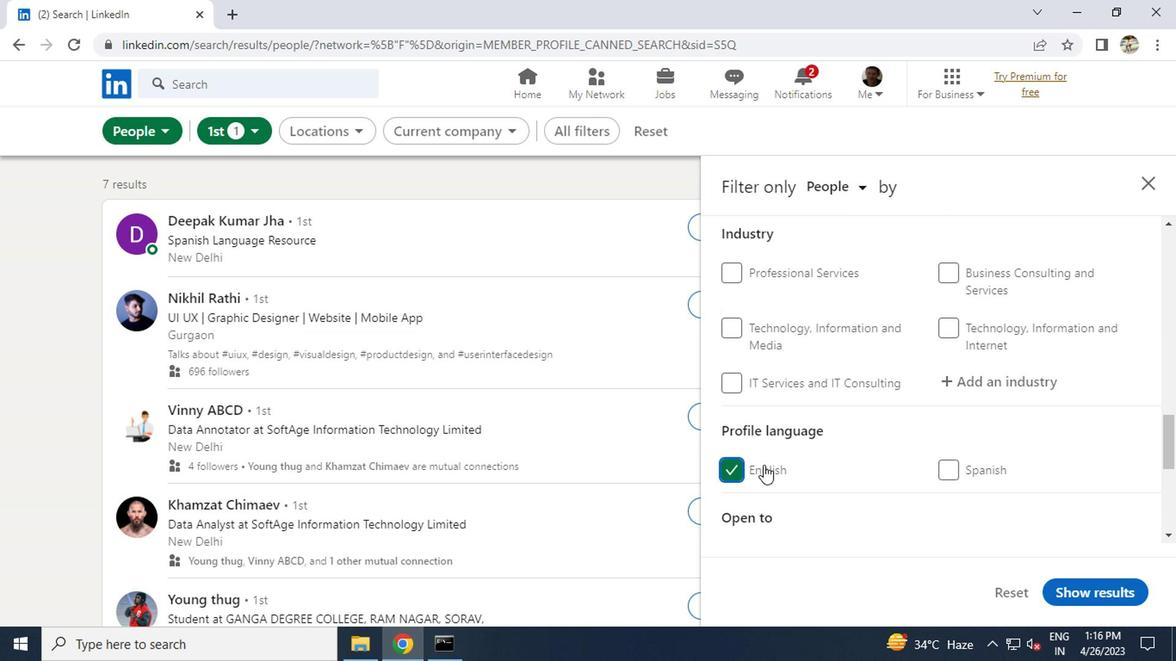 
Action: Mouse moved to (767, 451)
Screenshot: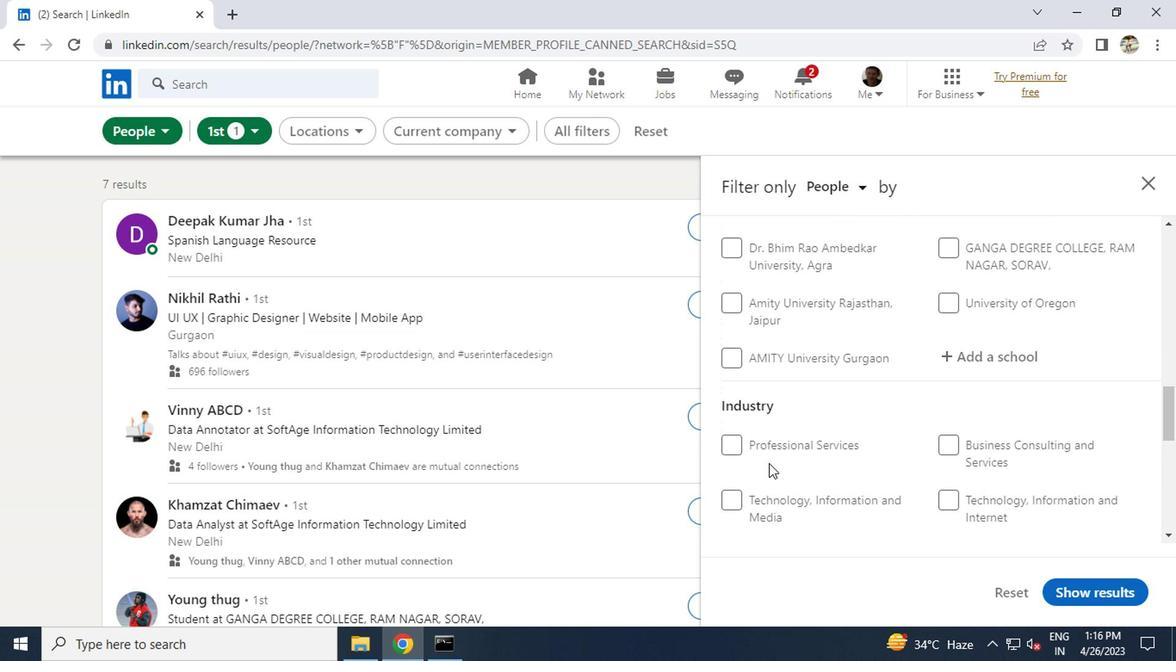 
Action: Mouse scrolled (767, 452) with delta (0, 1)
Screenshot: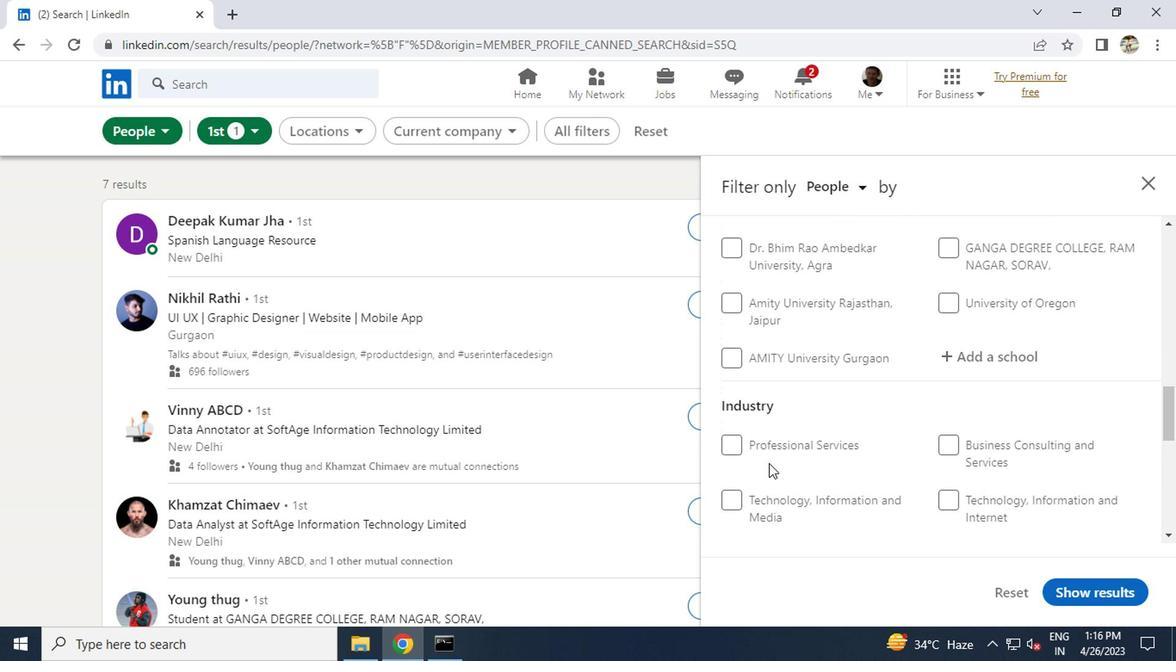 
Action: Mouse scrolled (767, 452) with delta (0, 1)
Screenshot: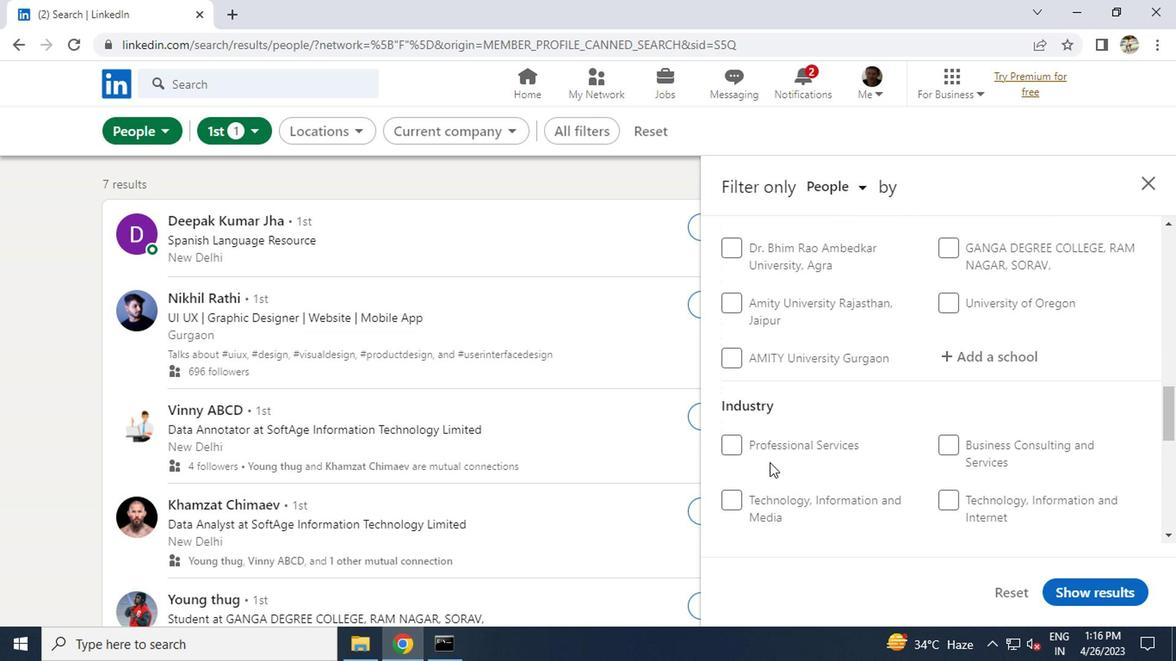
Action: Mouse scrolled (767, 452) with delta (0, 1)
Screenshot: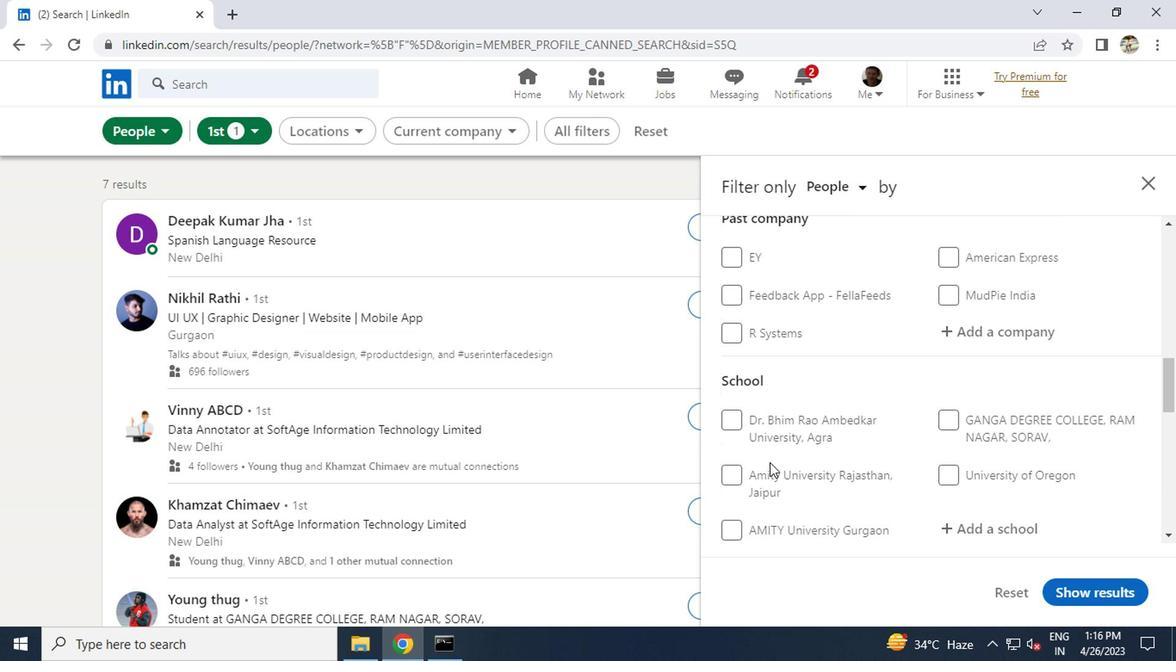 
Action: Mouse scrolled (767, 452) with delta (0, 1)
Screenshot: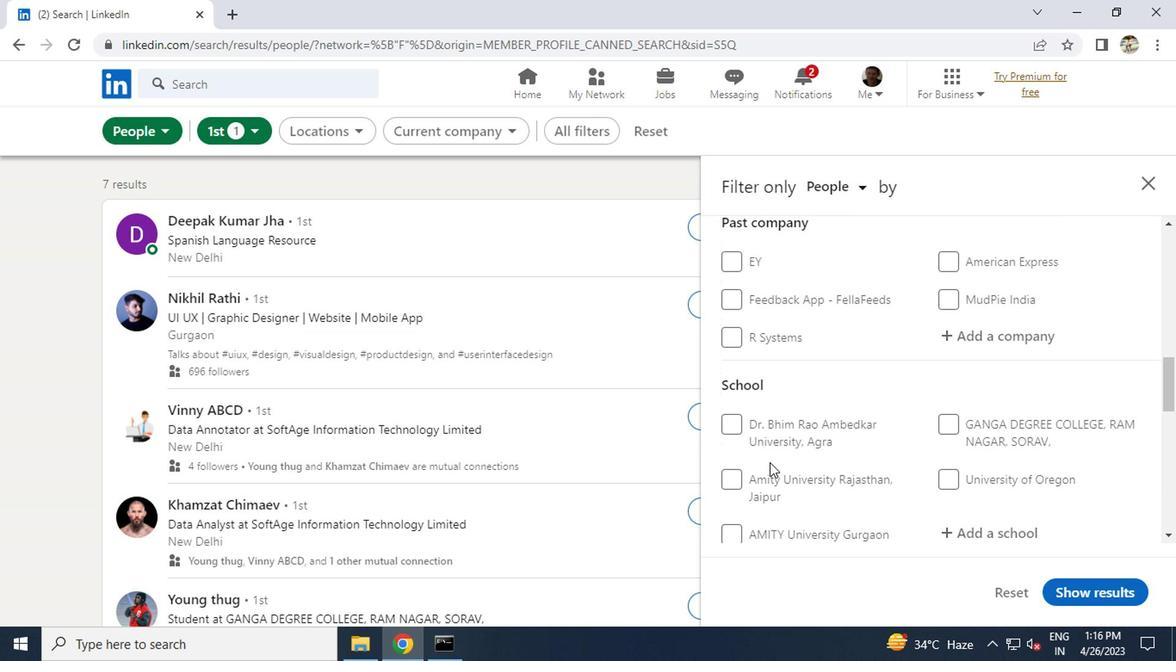 
Action: Mouse moved to (959, 344)
Screenshot: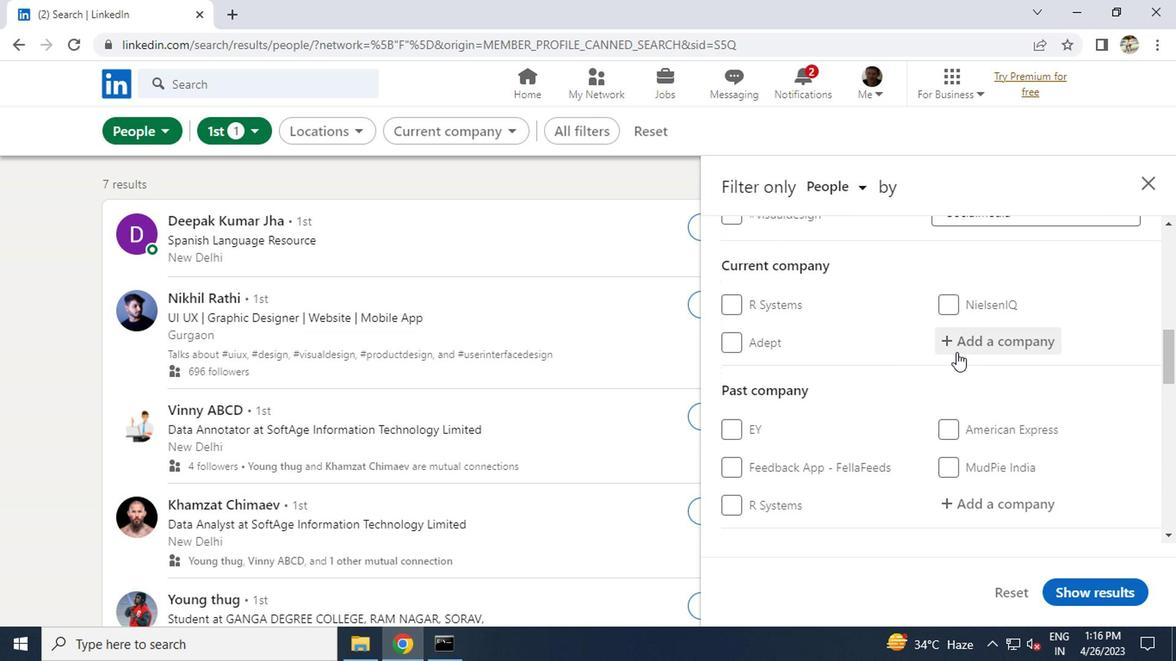 
Action: Mouse pressed left at (959, 344)
Screenshot: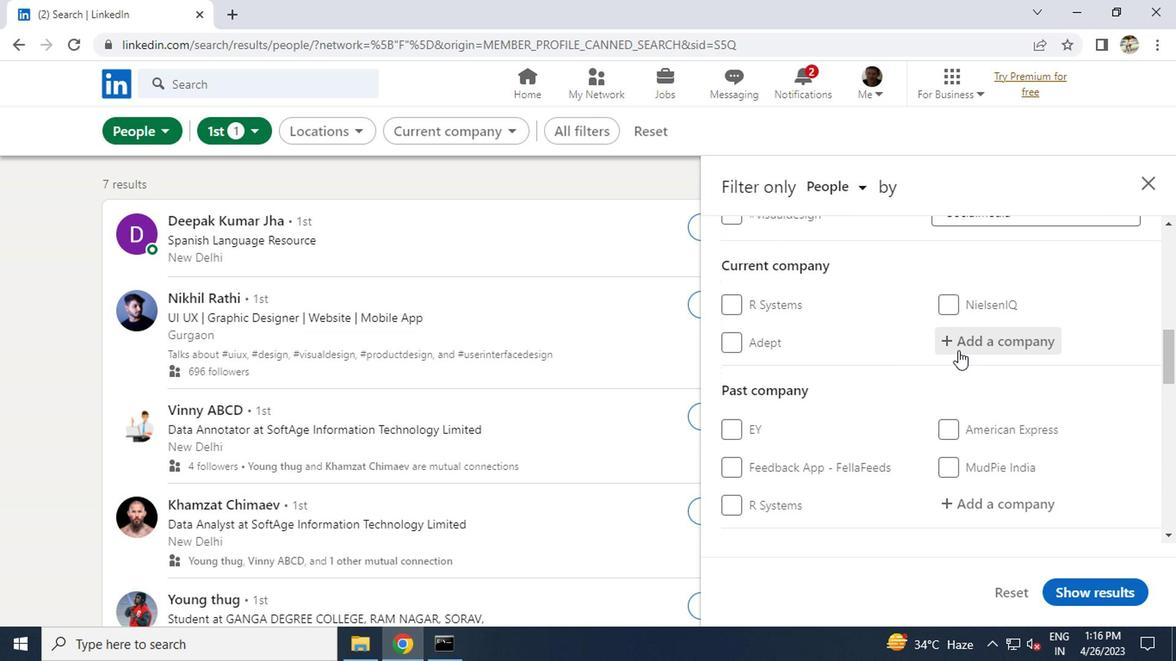 
Action: Key pressed <Key.caps_lock>TIGI<Key.space>H
Screenshot: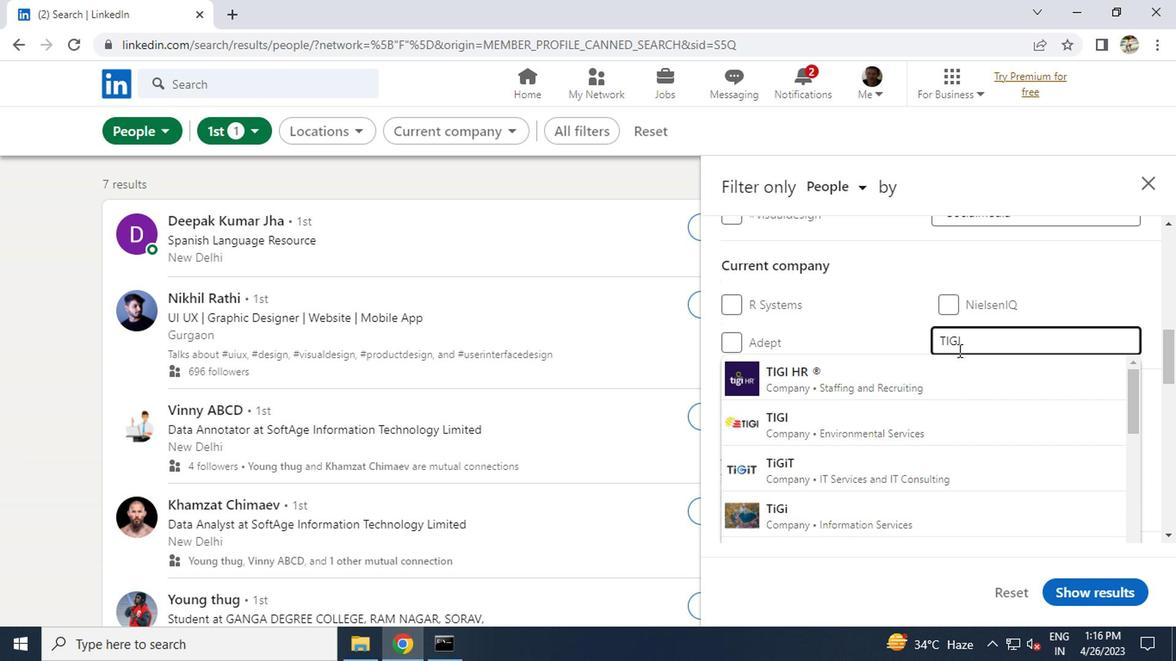 
Action: Mouse moved to (848, 386)
Screenshot: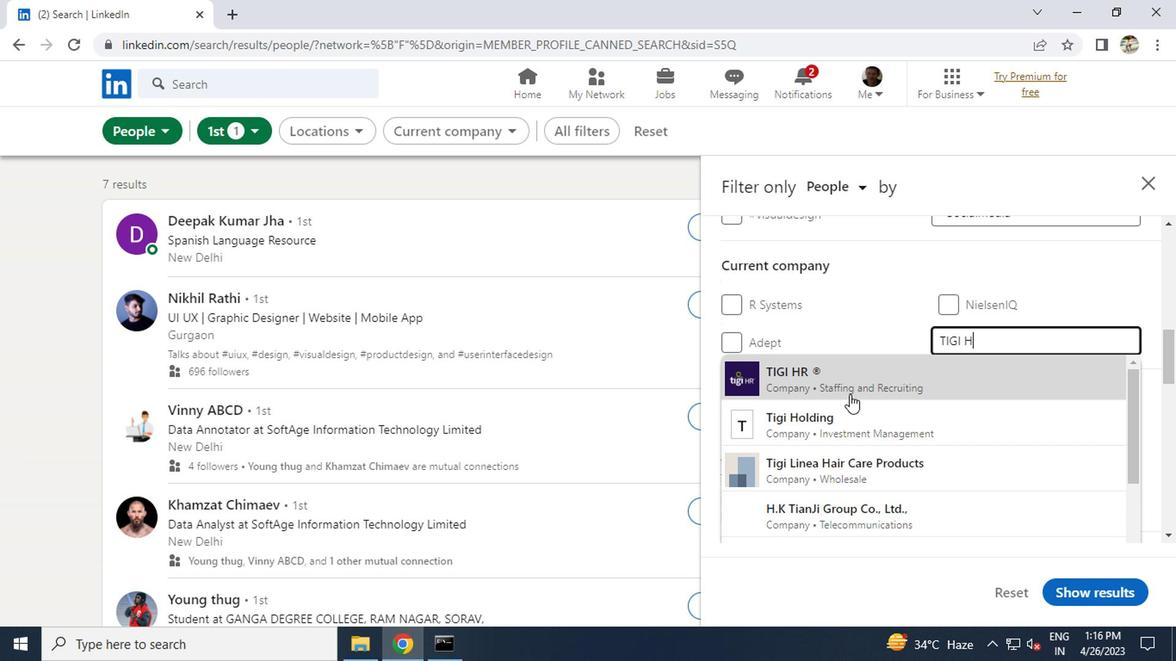 
Action: Mouse pressed left at (848, 386)
Screenshot: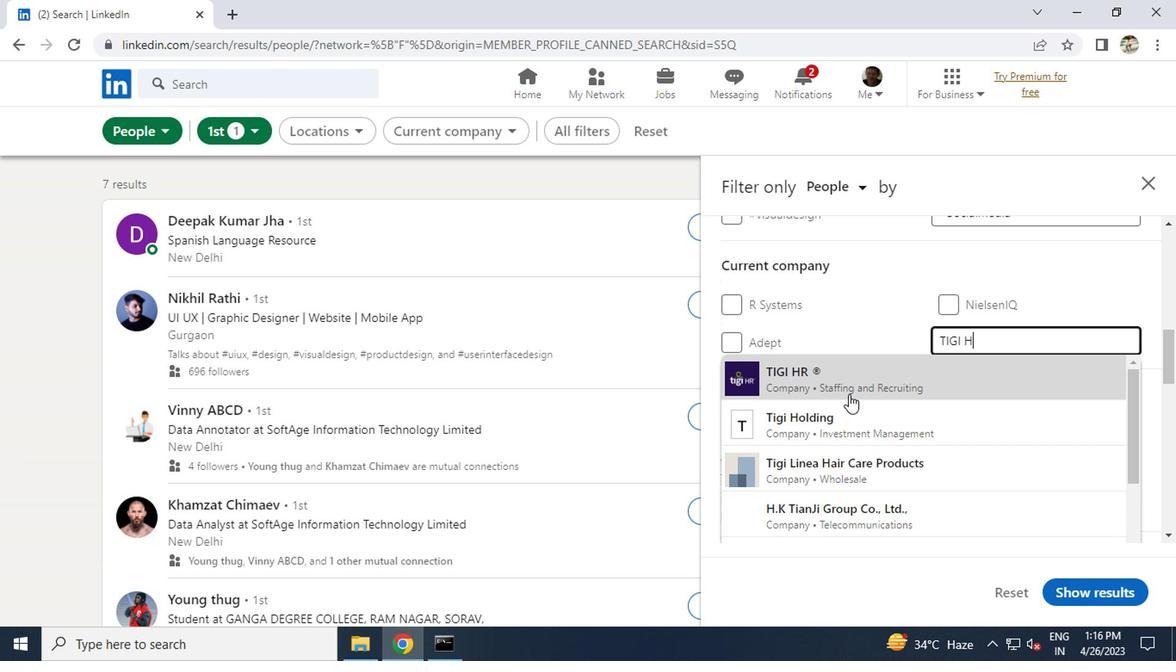 
Action: Mouse moved to (819, 402)
Screenshot: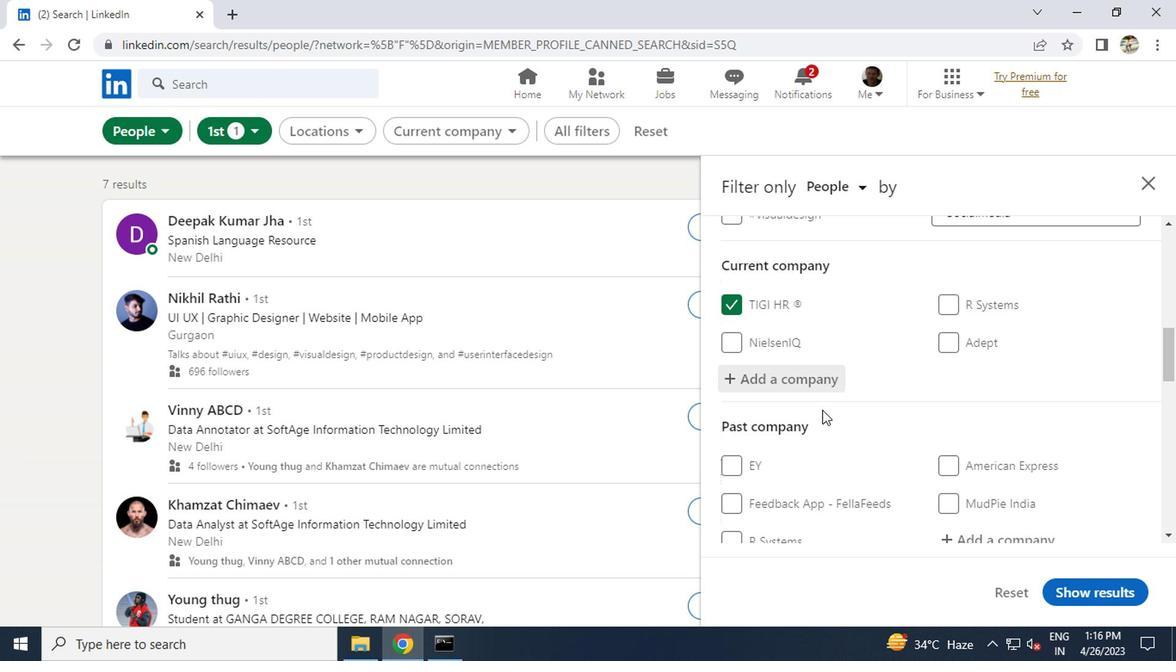 
Action: Mouse scrolled (819, 401) with delta (0, 0)
Screenshot: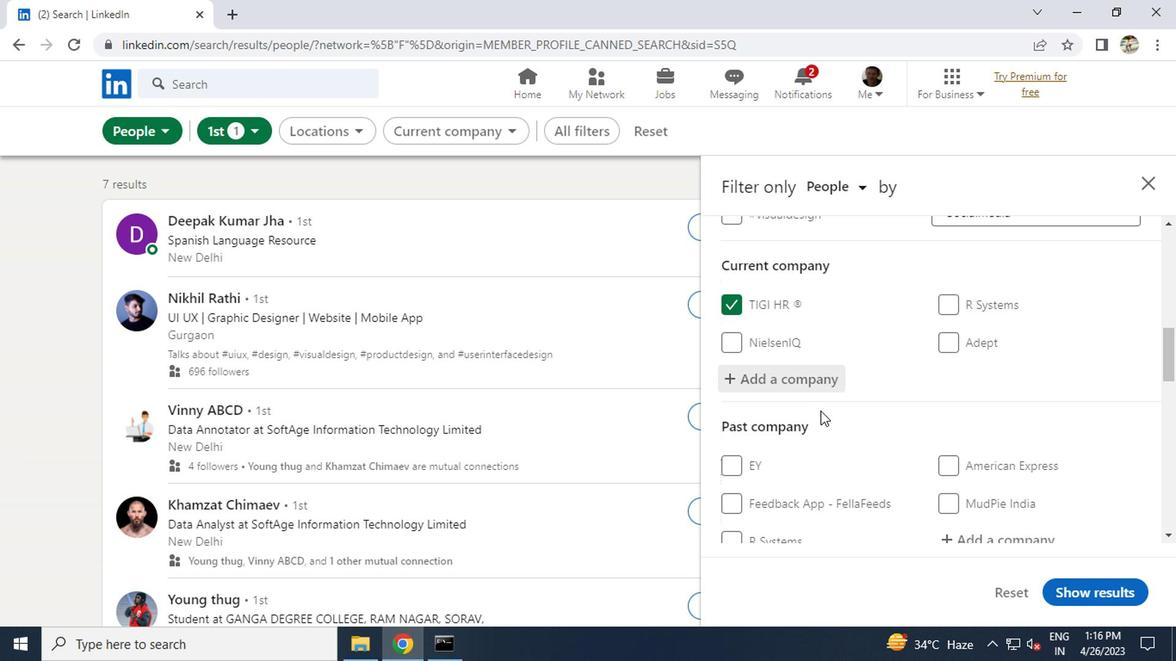 
Action: Mouse scrolled (819, 401) with delta (0, 0)
Screenshot: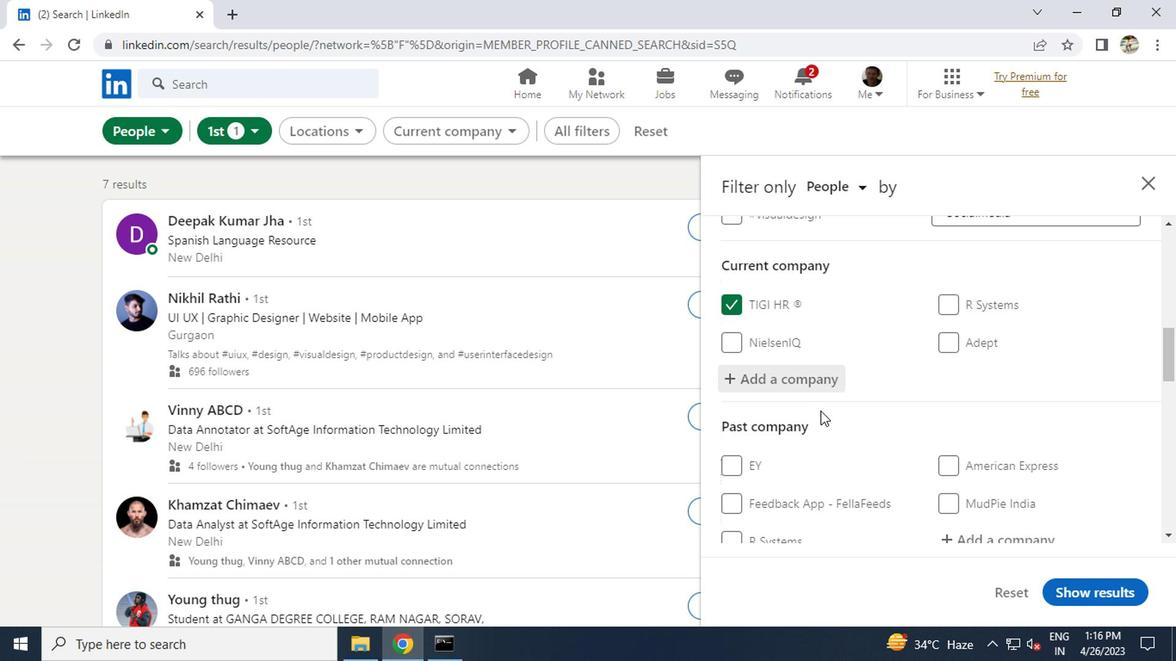 
Action: Mouse moved to (814, 409)
Screenshot: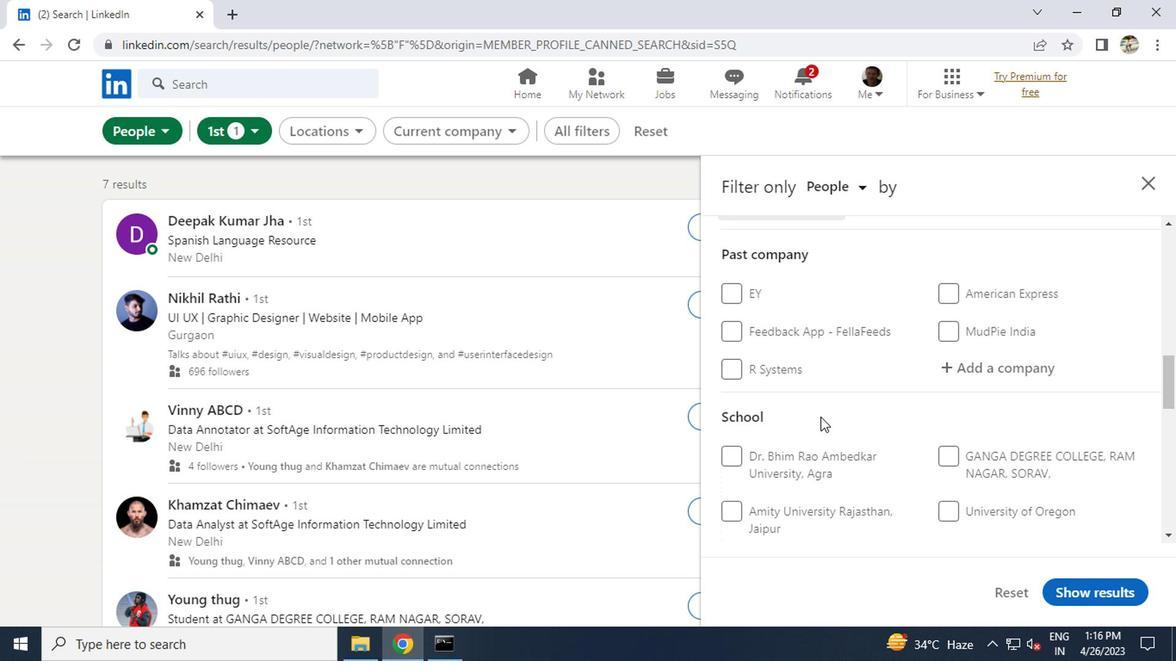 
Action: Mouse scrolled (814, 408) with delta (0, 0)
Screenshot: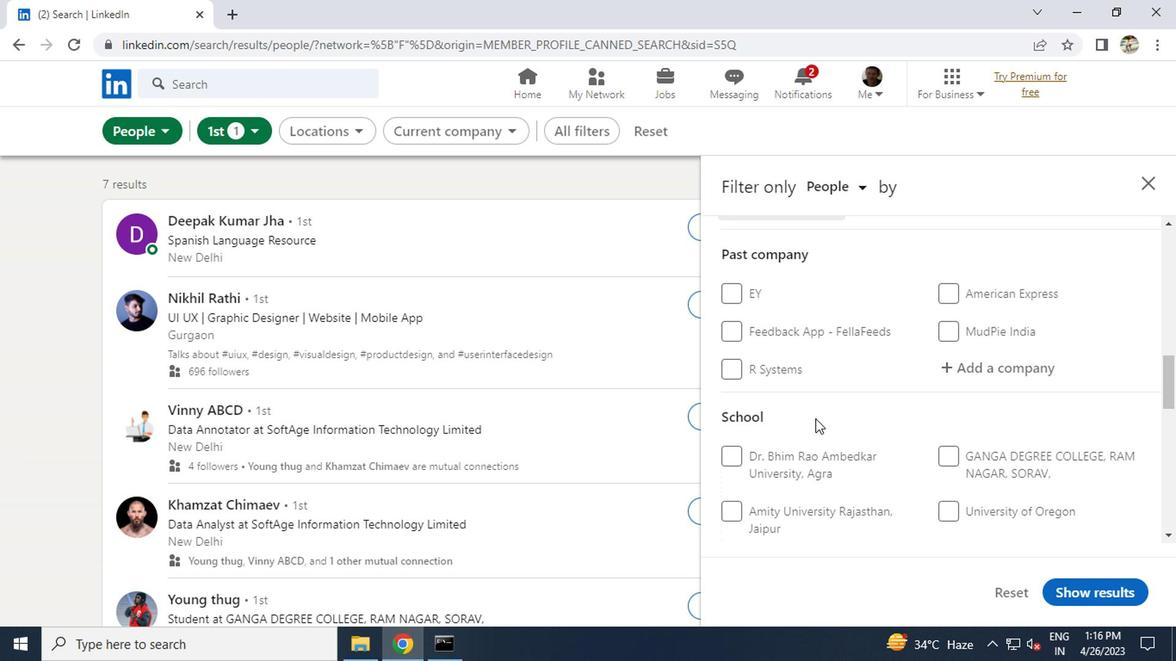 
Action: Mouse moved to (971, 471)
Screenshot: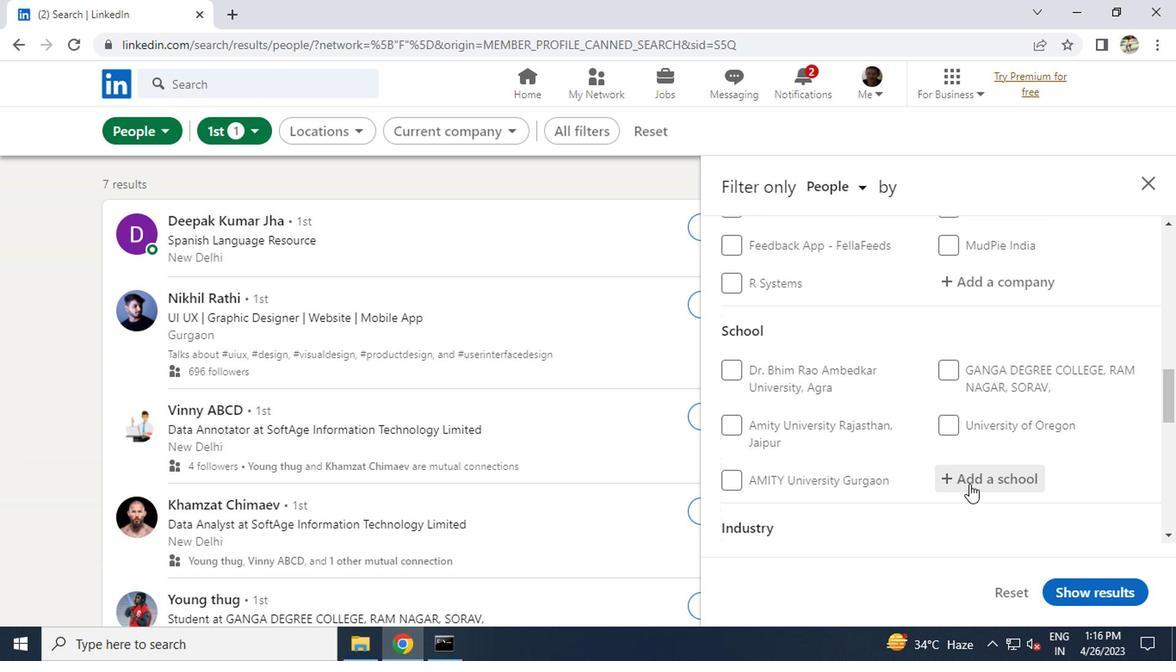 
Action: Mouse pressed left at (971, 471)
Screenshot: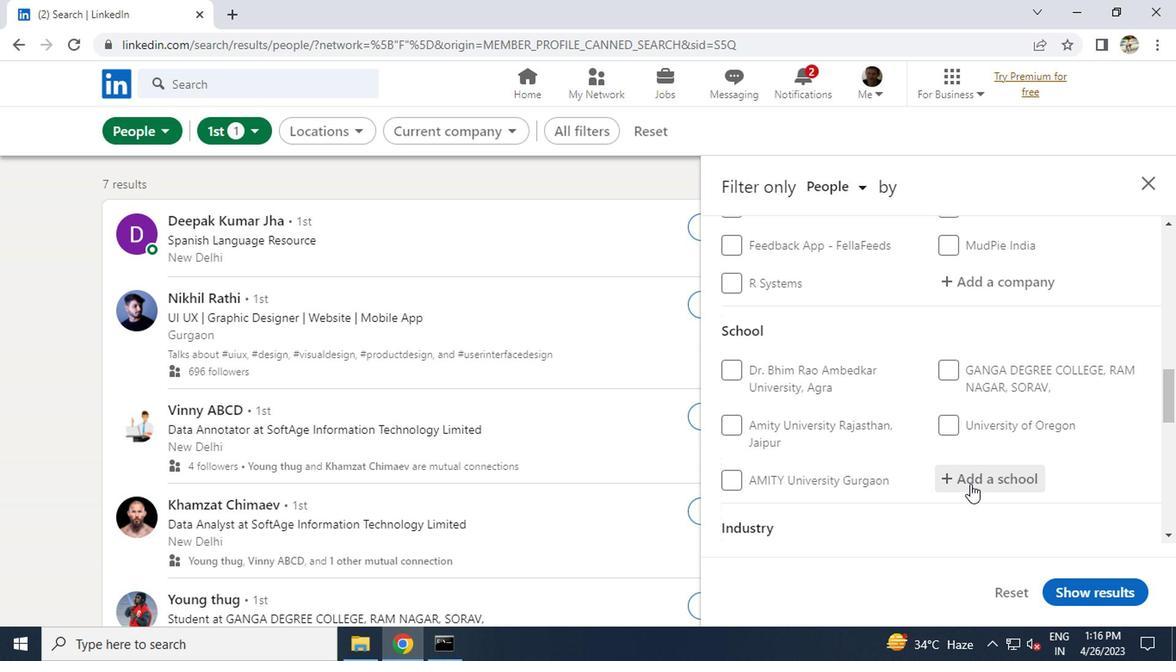 
Action: Key pressed I<Key.caps_lock>NDIA<Key.space><Key.caps_lock>I<Key.caps_lock>
Screenshot: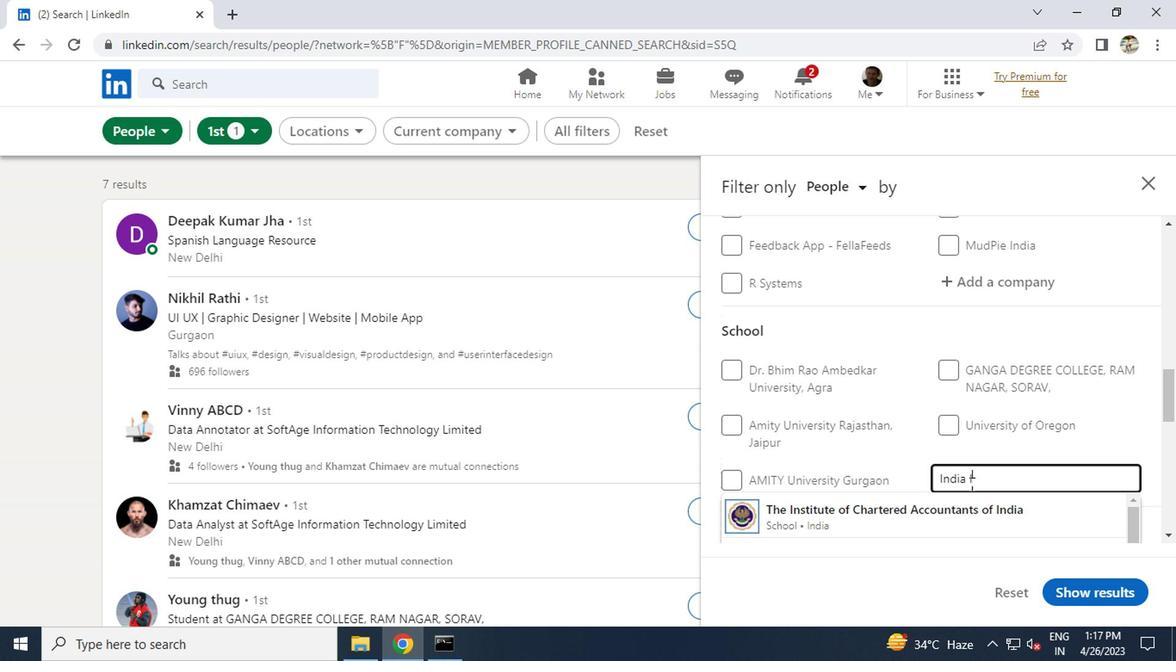 
Action: Mouse scrolled (971, 470) with delta (0, -1)
Screenshot: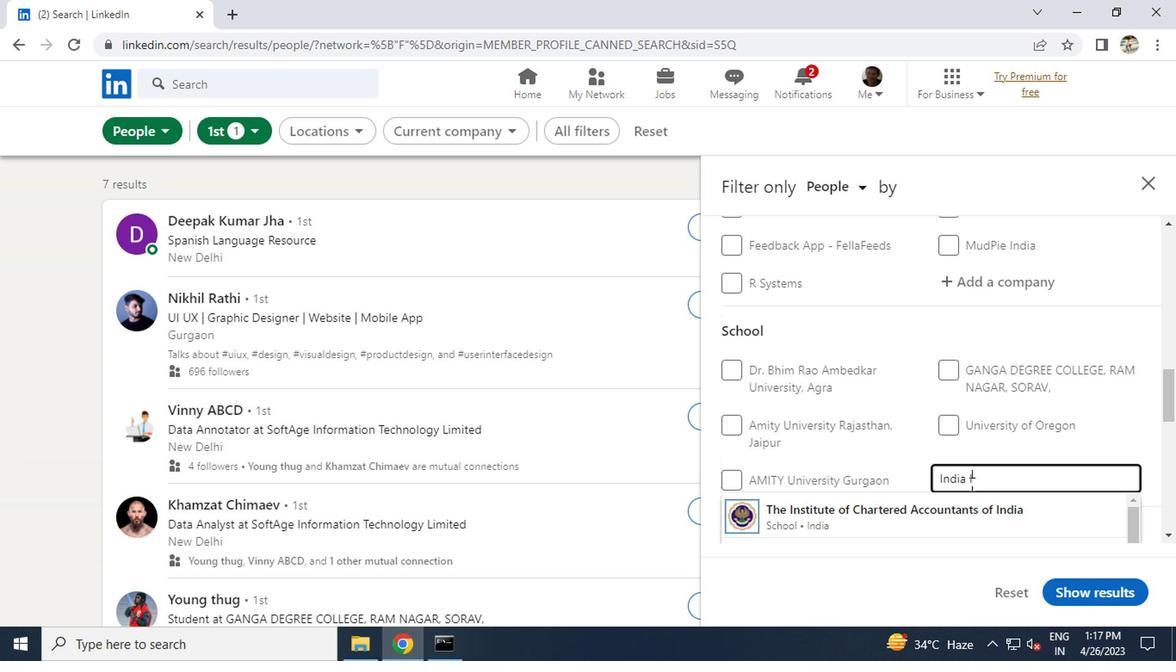 
Action: Mouse scrolled (971, 470) with delta (0, -1)
Screenshot: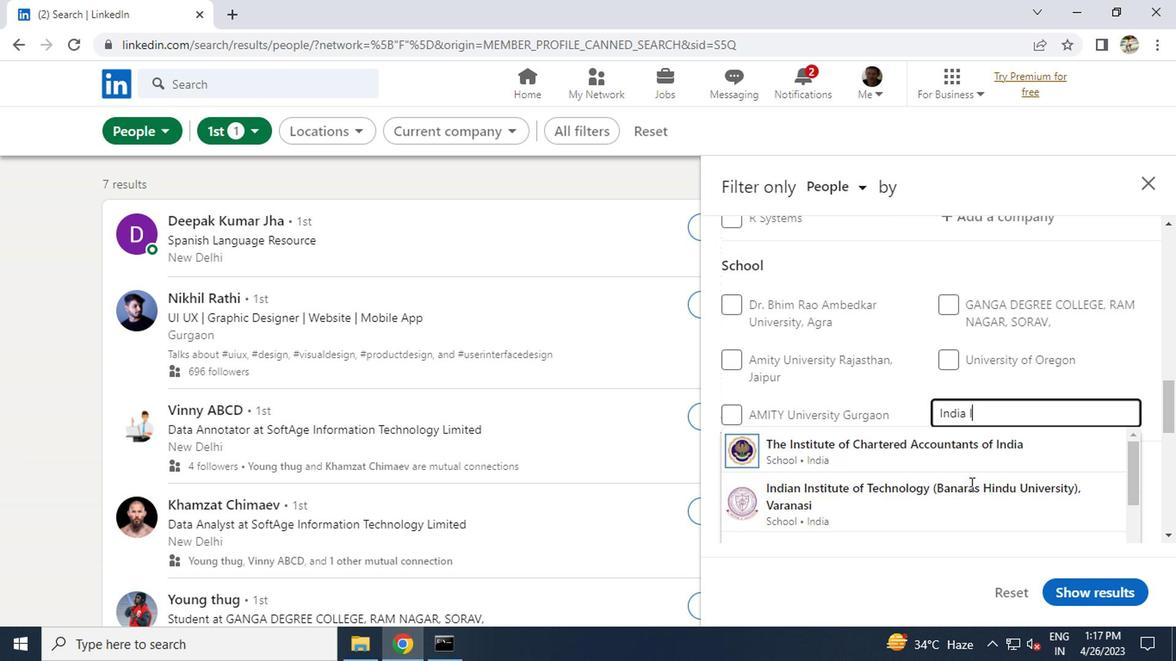 
Action: Key pressed NSTITUTE<Key.space>OF<Key.space><Key.caps_lock>N<Key.backspace>B<Key.caps_lock>USNI<Key.backspace><Key.backspace>INESS<Key.space><Key.caps_lock>M<Key.caps_lock>ANAGEMENT<Key.space>AND<Key.space><Key.caps_lock>S<Key.caps_lock>TUDIES<Key.enter>
Screenshot: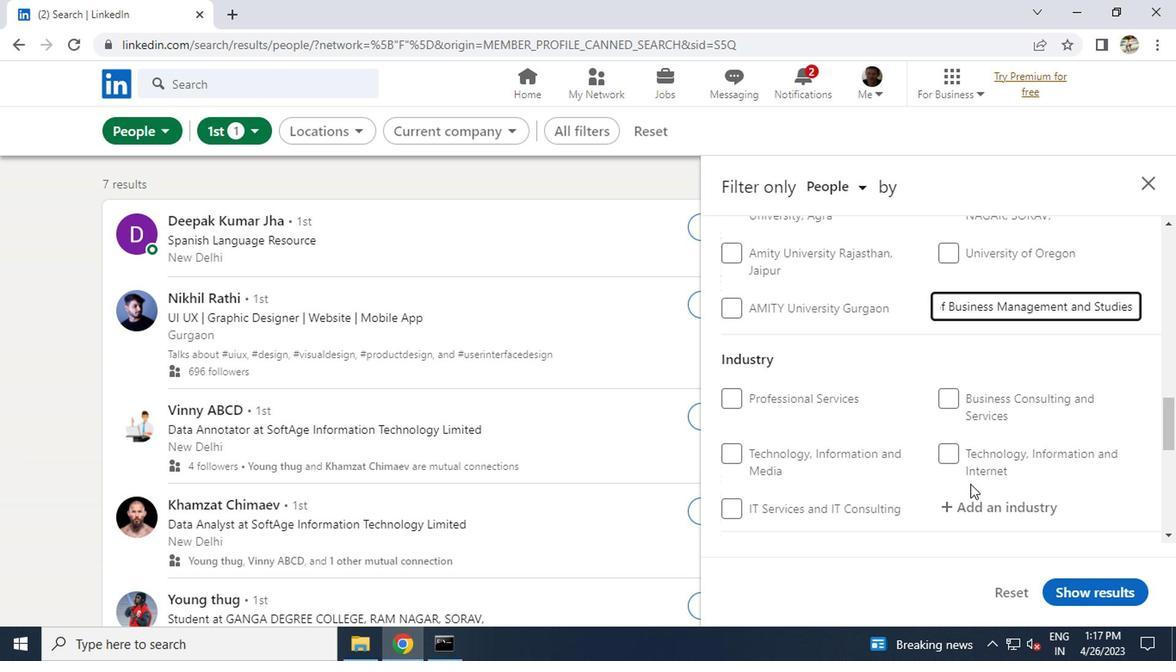 
Action: Mouse scrolled (971, 470) with delta (0, -1)
Screenshot: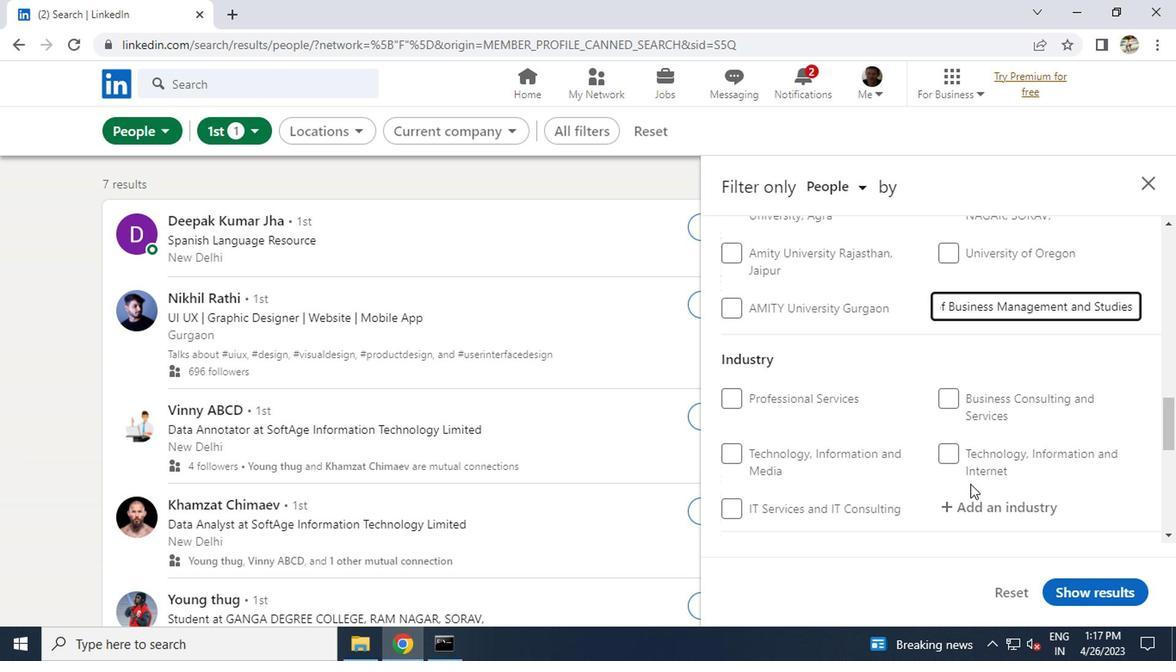 
Action: Mouse moved to (972, 470)
Screenshot: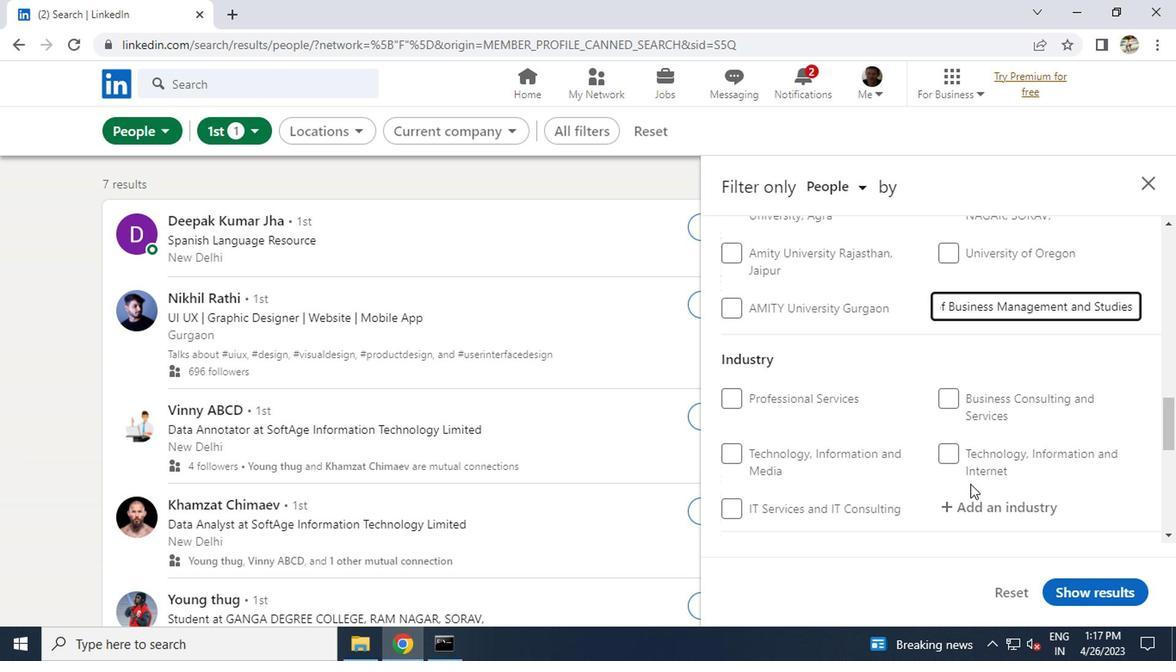 
Action: Mouse scrolled (972, 470) with delta (0, 0)
Screenshot: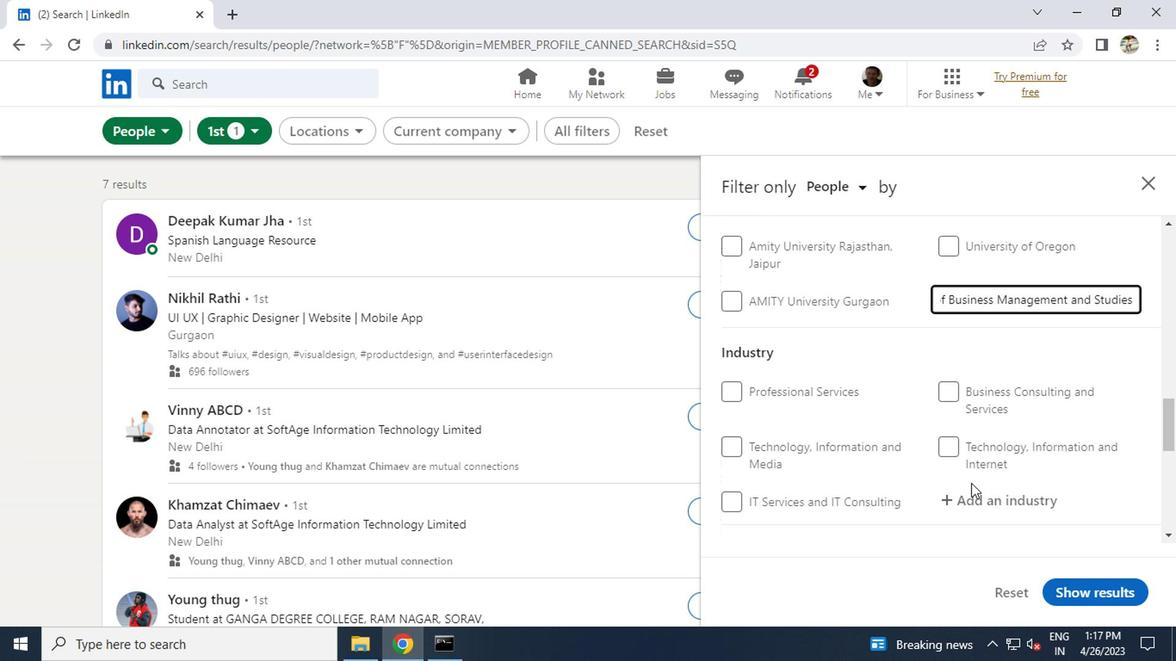 
Action: Mouse moved to (995, 337)
Screenshot: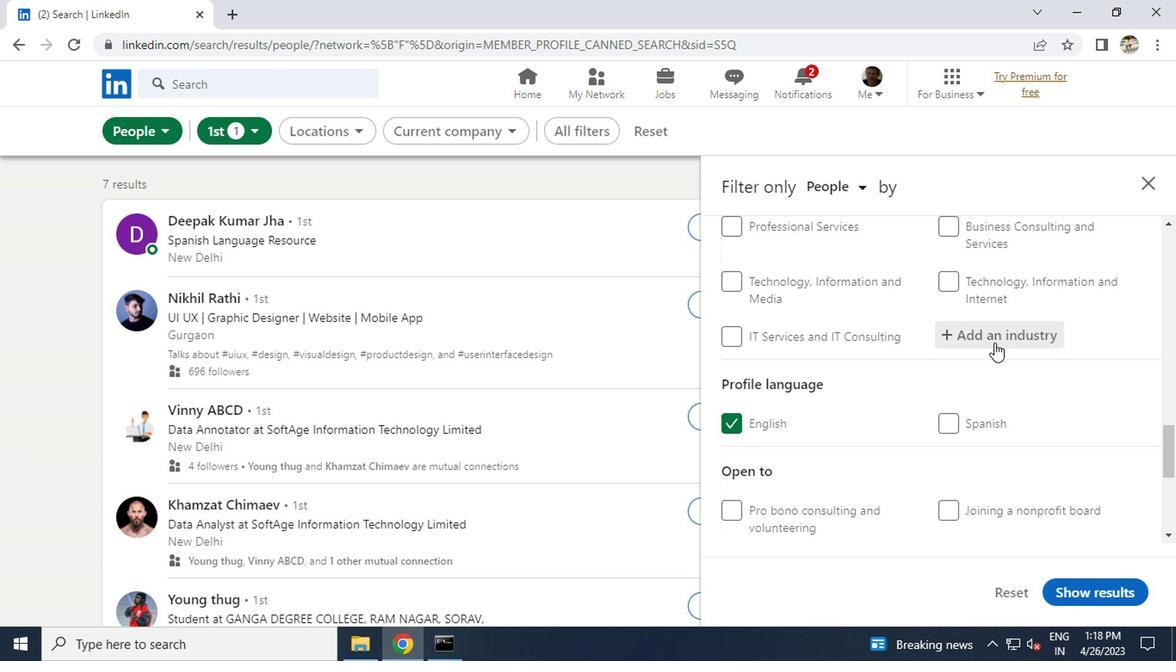 
Action: Mouse pressed left at (995, 337)
Screenshot: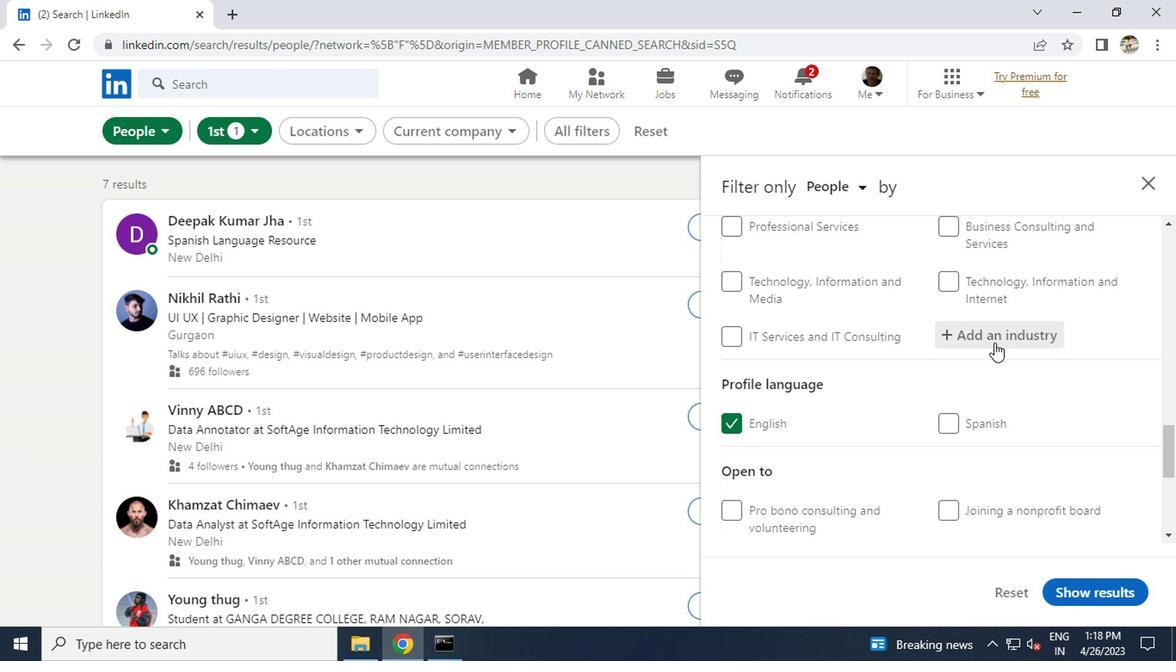 
Action: Key pressed <Key.caps_lock>C<Key.caps_lock>LAY<Key.space>AND
Screenshot: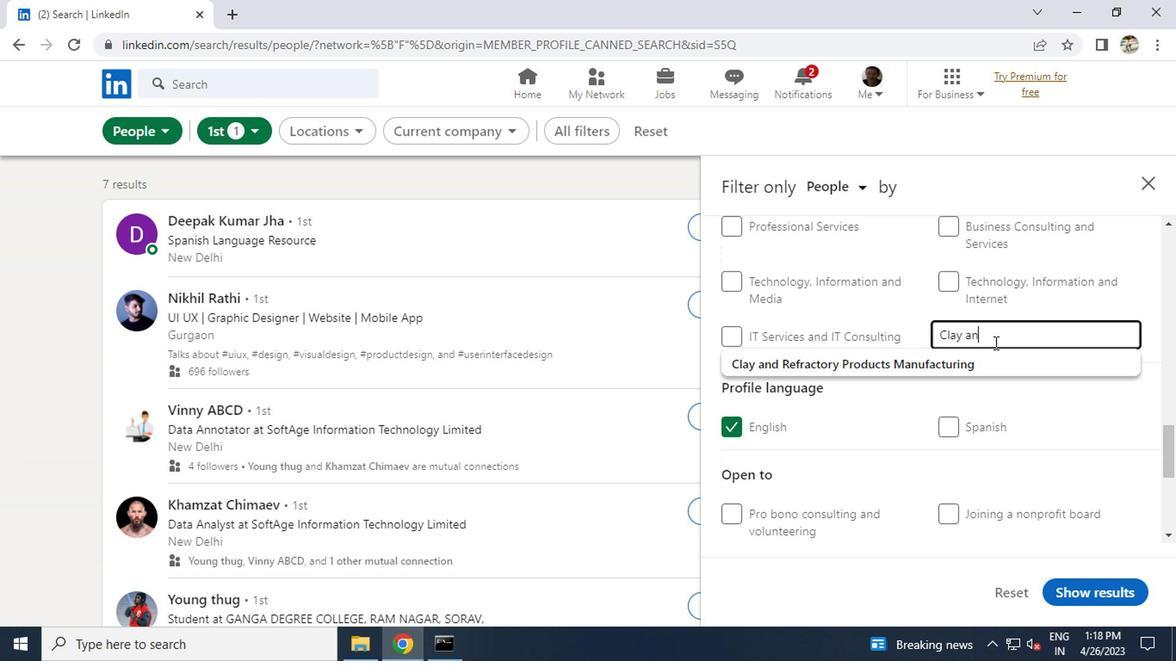 
Action: Mouse moved to (951, 348)
Screenshot: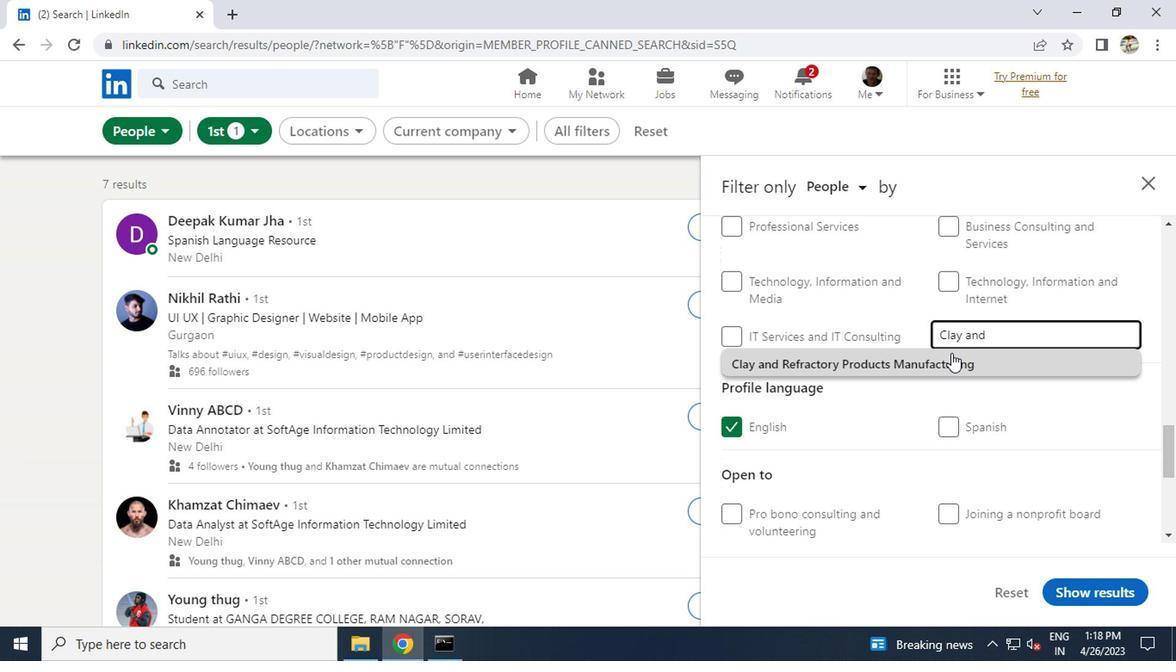 
Action: Mouse pressed left at (951, 348)
Screenshot: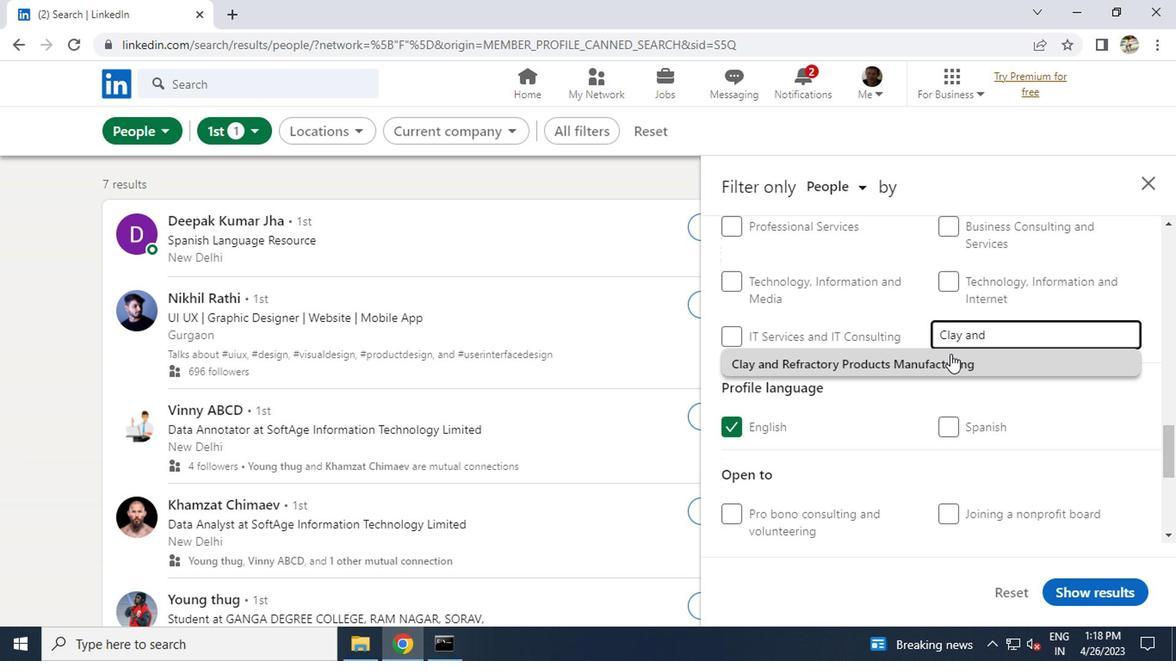 
Action: Mouse moved to (944, 353)
Screenshot: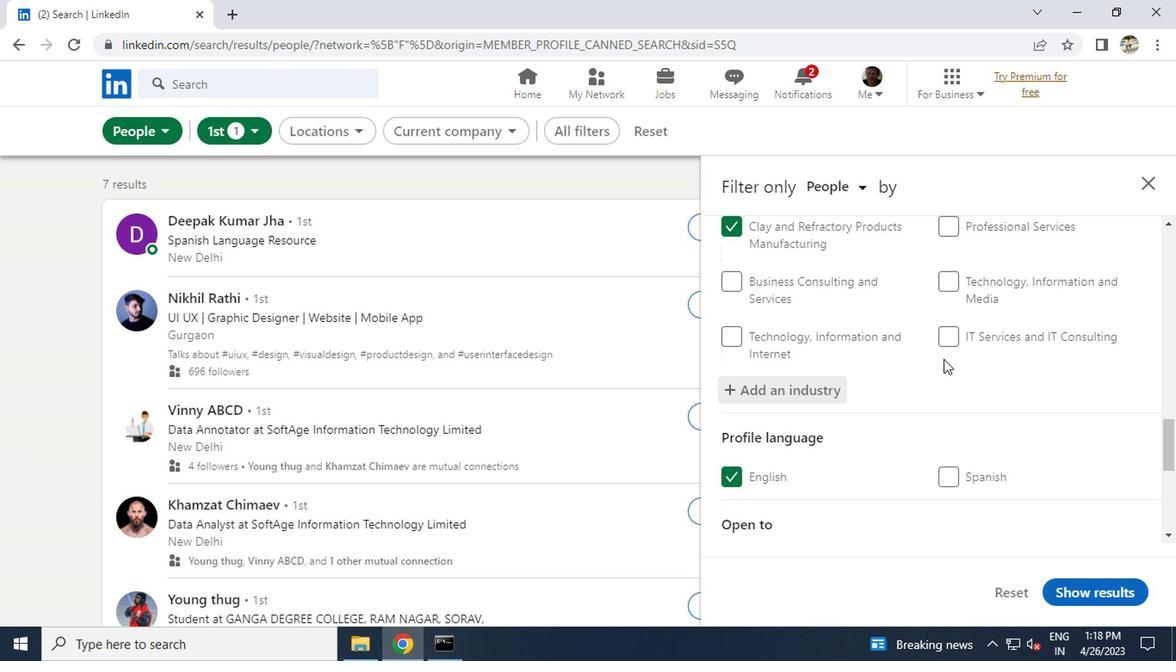 
Action: Mouse scrolled (944, 352) with delta (0, 0)
Screenshot: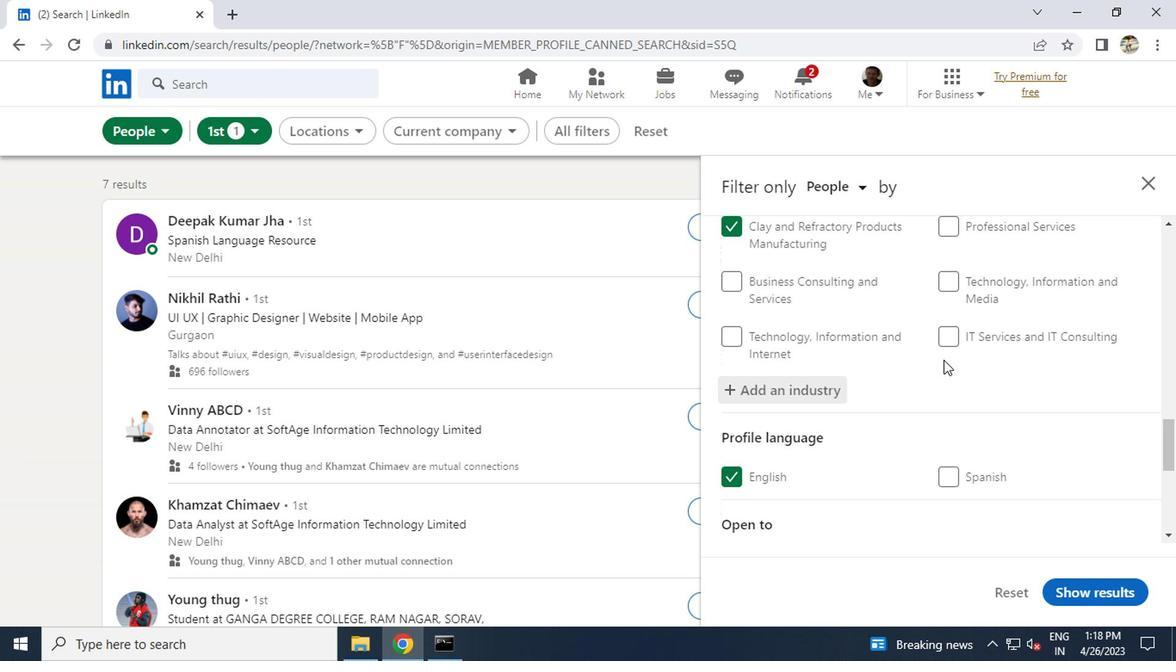 
Action: Mouse scrolled (944, 352) with delta (0, 0)
Screenshot: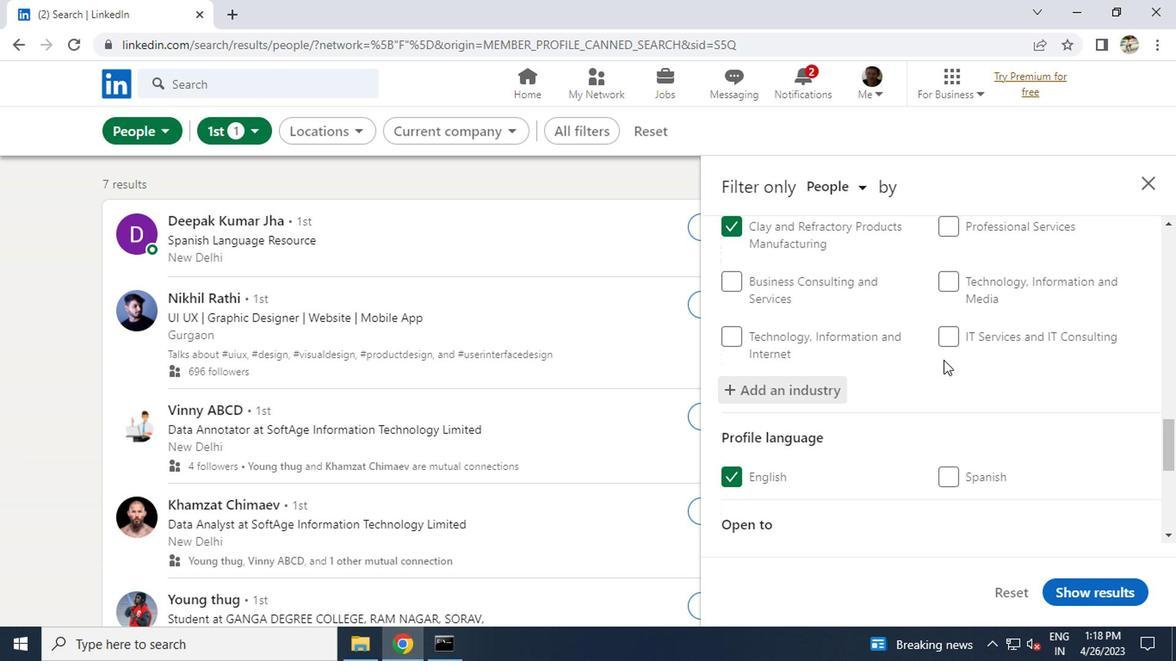 
Action: Mouse scrolled (944, 352) with delta (0, 0)
Screenshot: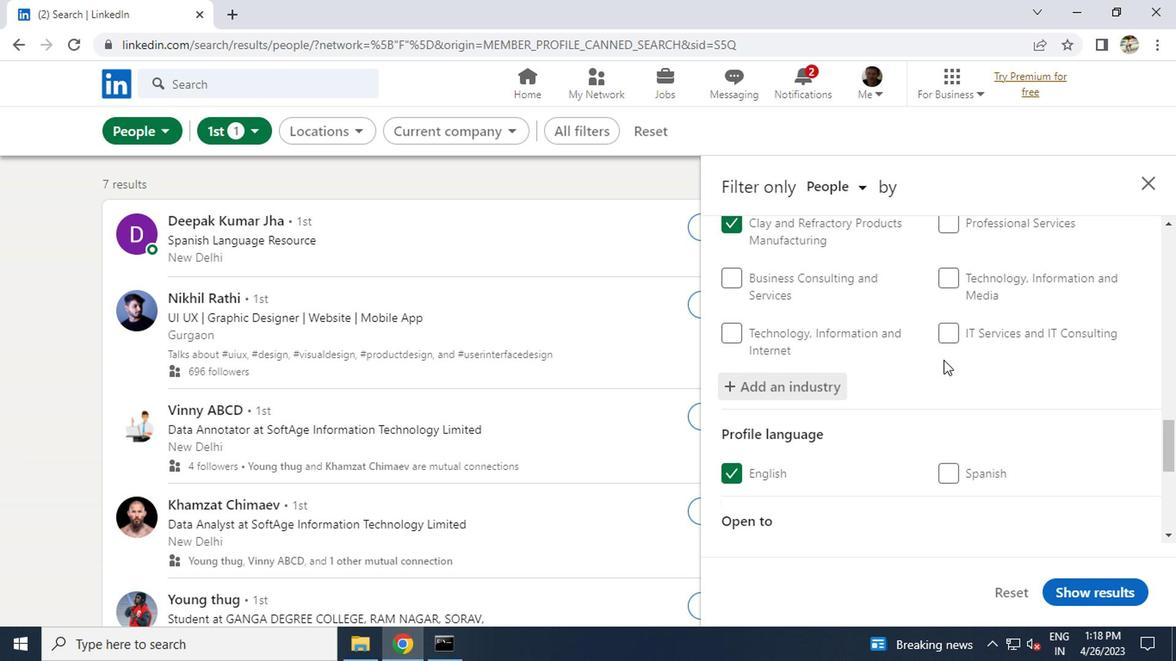 
Action: Mouse scrolled (944, 352) with delta (0, 0)
Screenshot: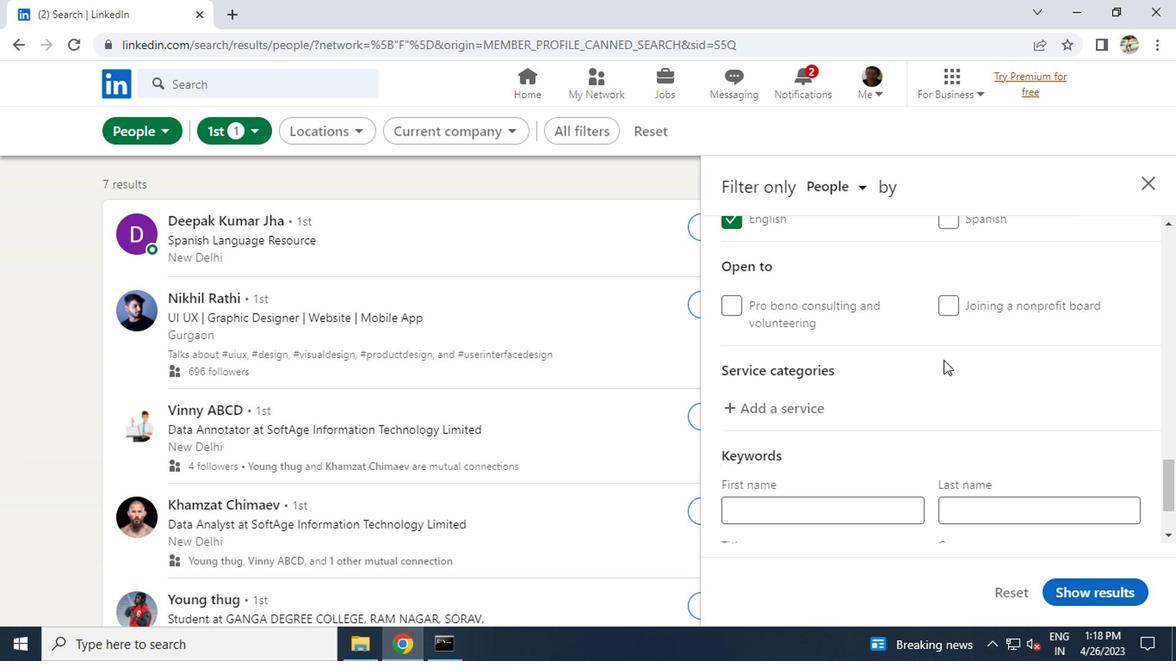 
Action: Mouse moved to (761, 322)
Screenshot: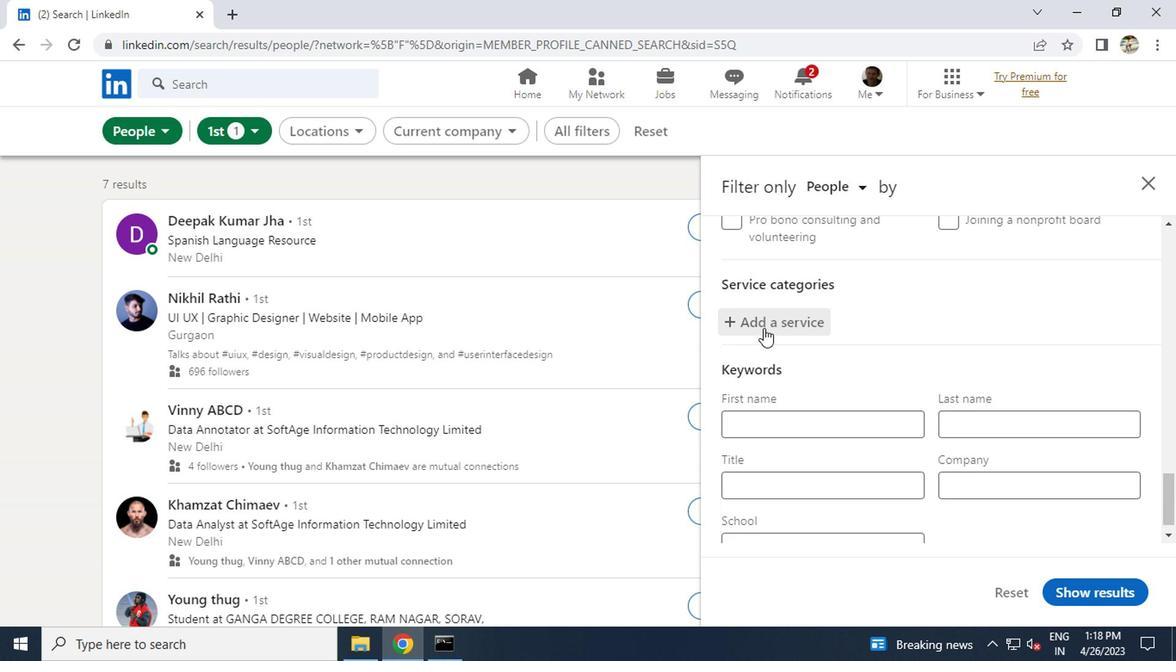 
Action: Mouse pressed left at (761, 322)
Screenshot: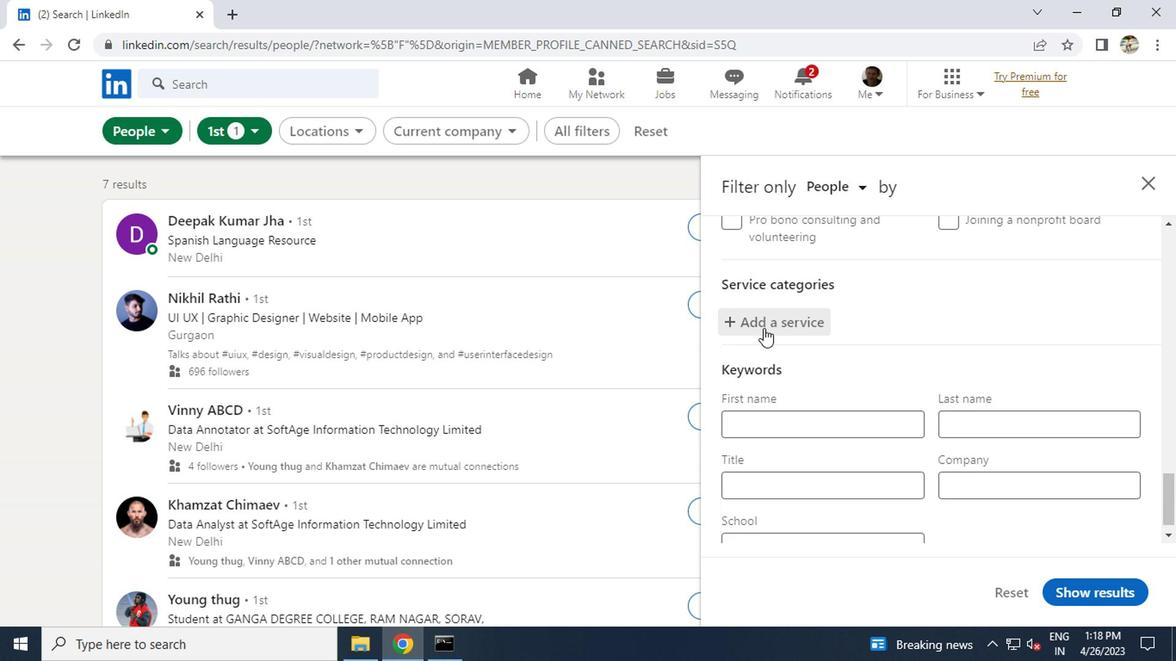 
Action: Key pressed <Key.caps_lock>C<Key.caps_lock>OACHNG<Key.backspace><Key.backspace>ING<Key.space>AND<Key.space>MENTORING
Screenshot: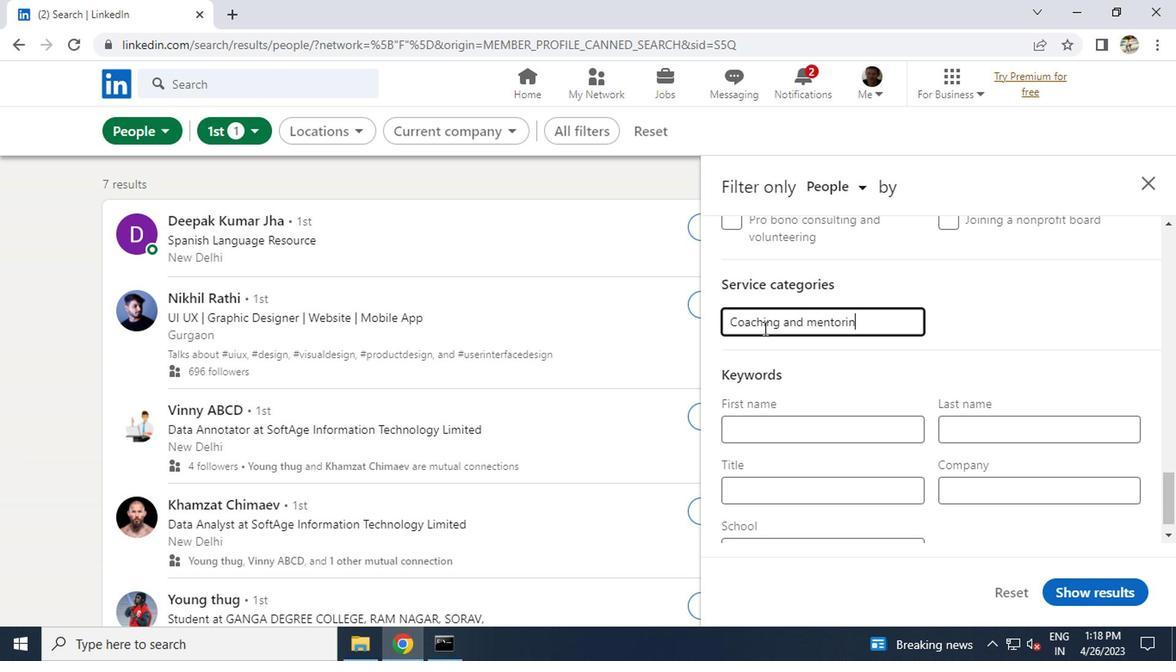 
Action: Mouse moved to (762, 322)
Screenshot: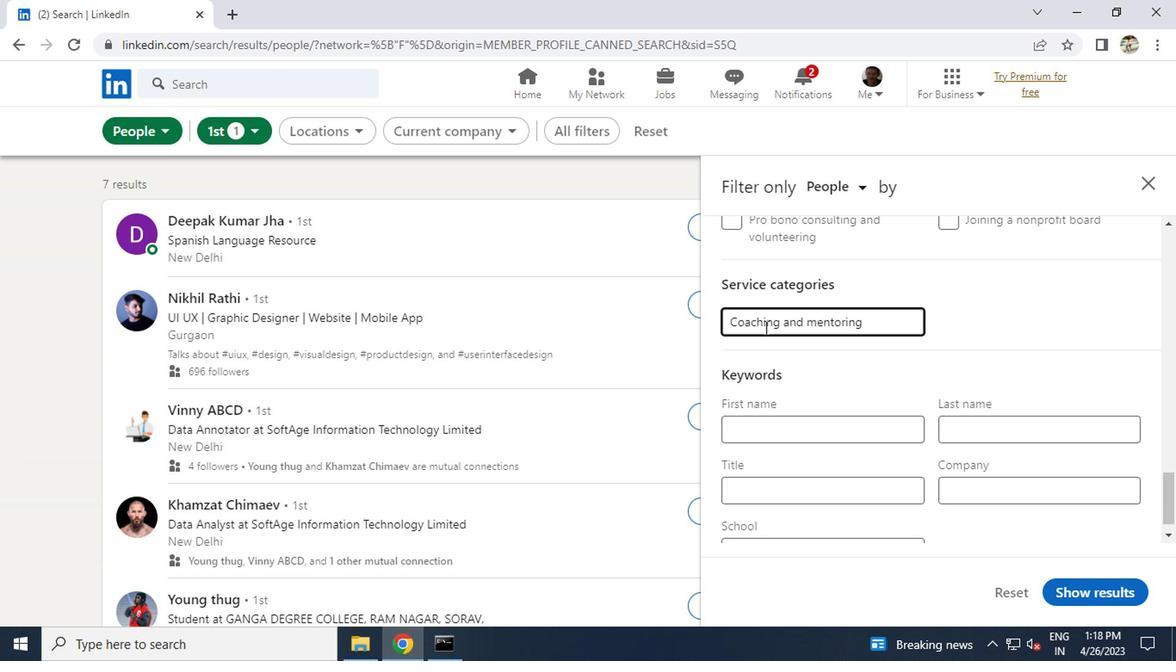 
Action: Mouse scrolled (762, 321) with delta (0, 0)
Screenshot: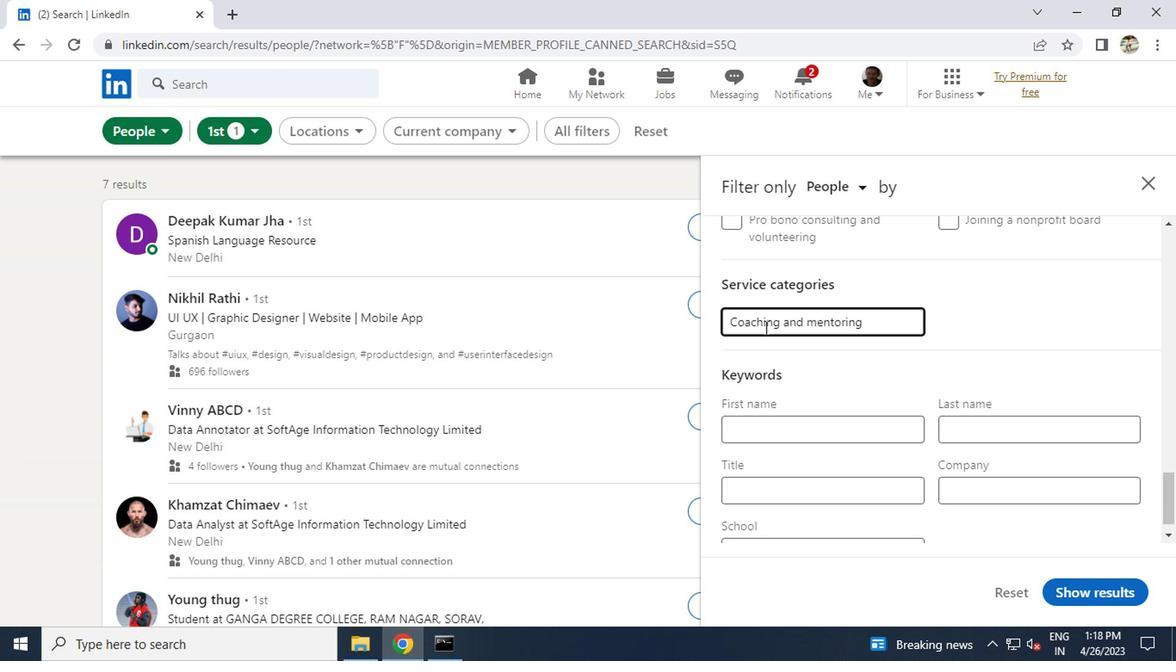 
Action: Mouse moved to (750, 452)
Screenshot: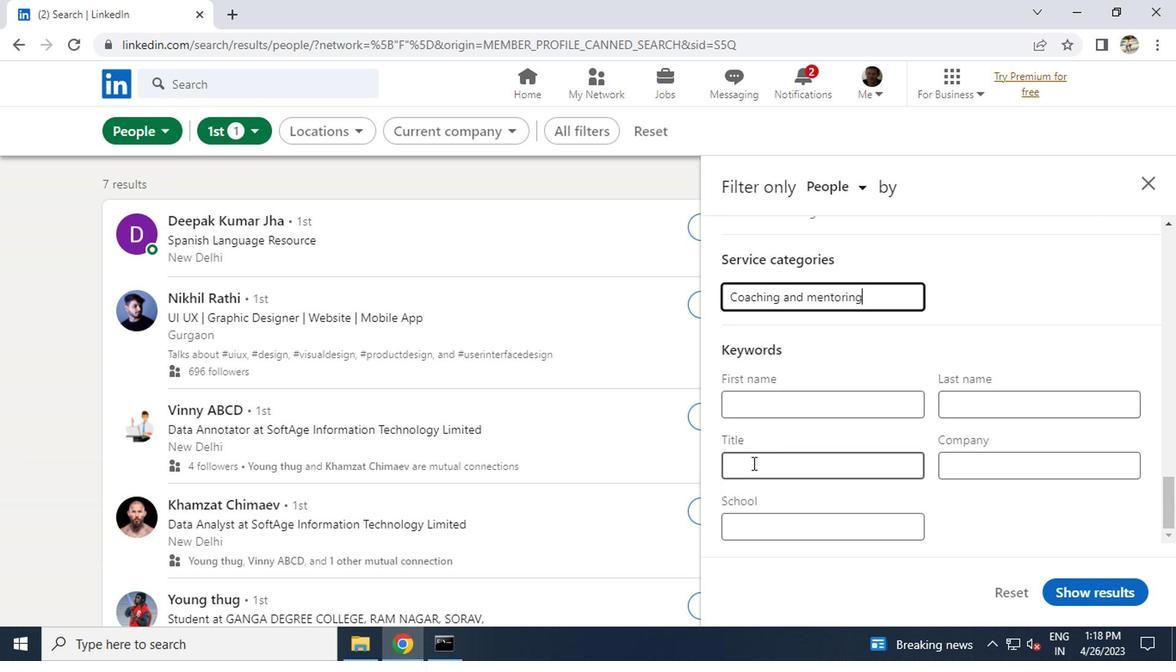 
Action: Mouse pressed left at (750, 452)
Screenshot: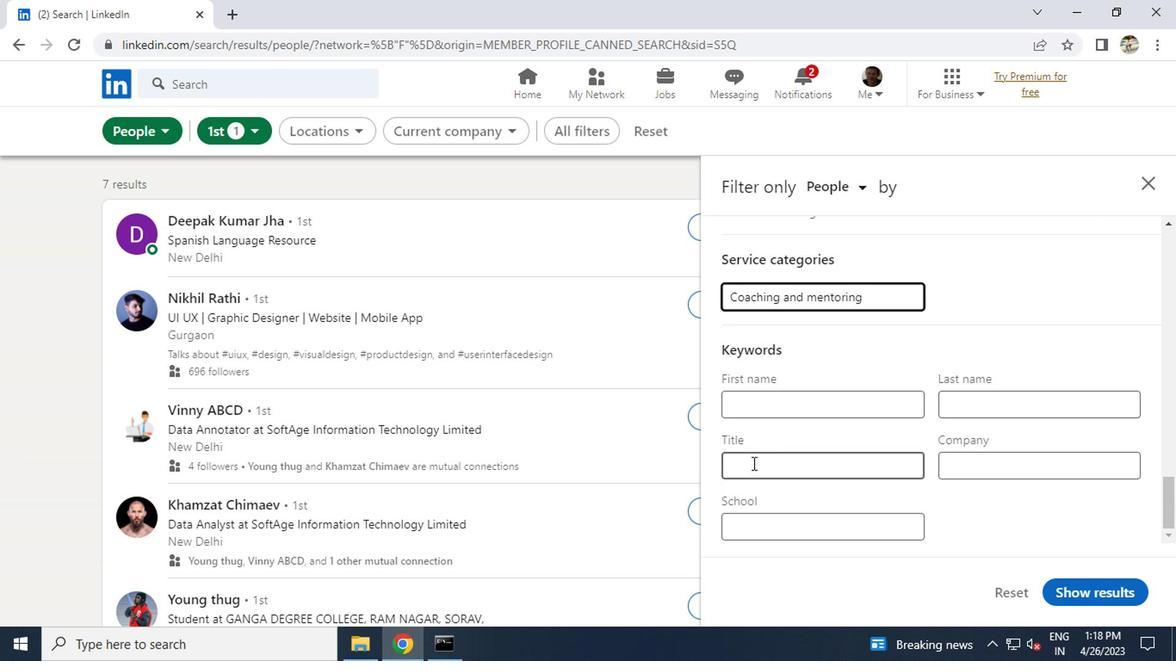 
Action: Key pressed <Key.caps_lock>A<Key.caps_lock>CCOUNTS
Screenshot: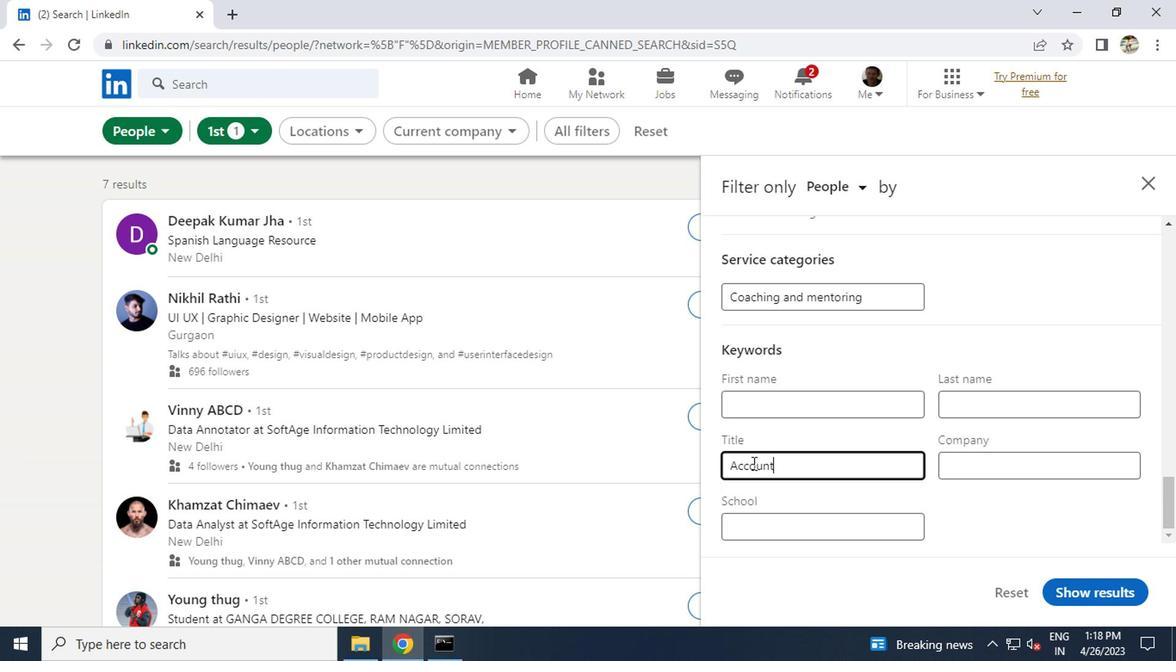
Action: Mouse moved to (1093, 582)
Screenshot: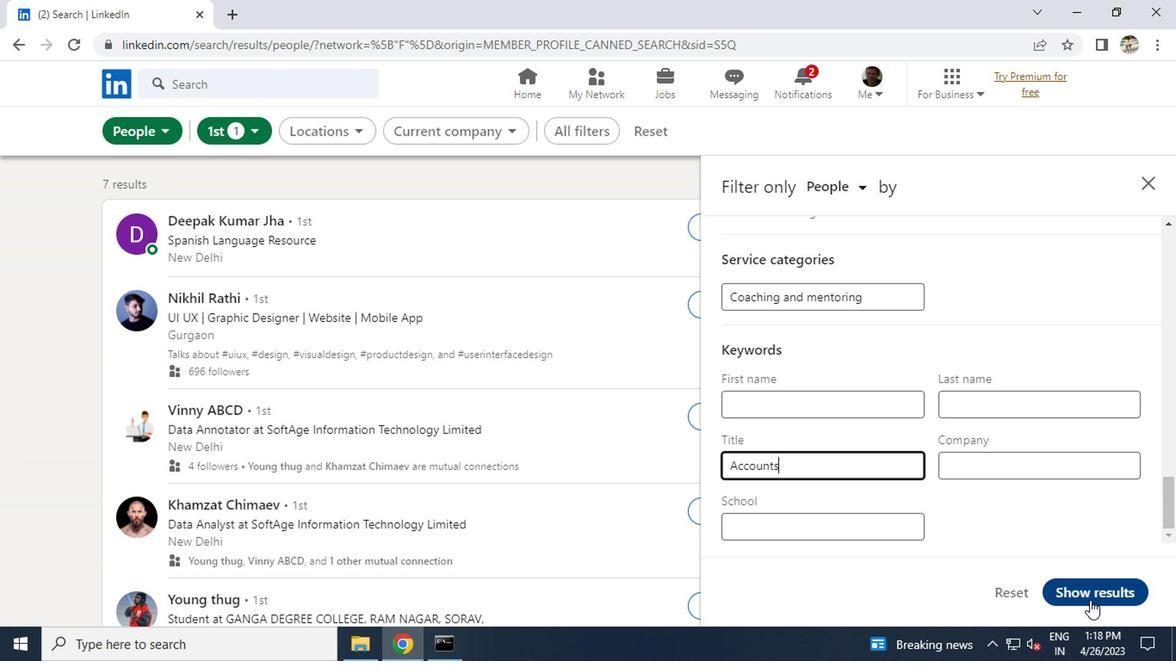 
Action: Mouse pressed left at (1093, 582)
Screenshot: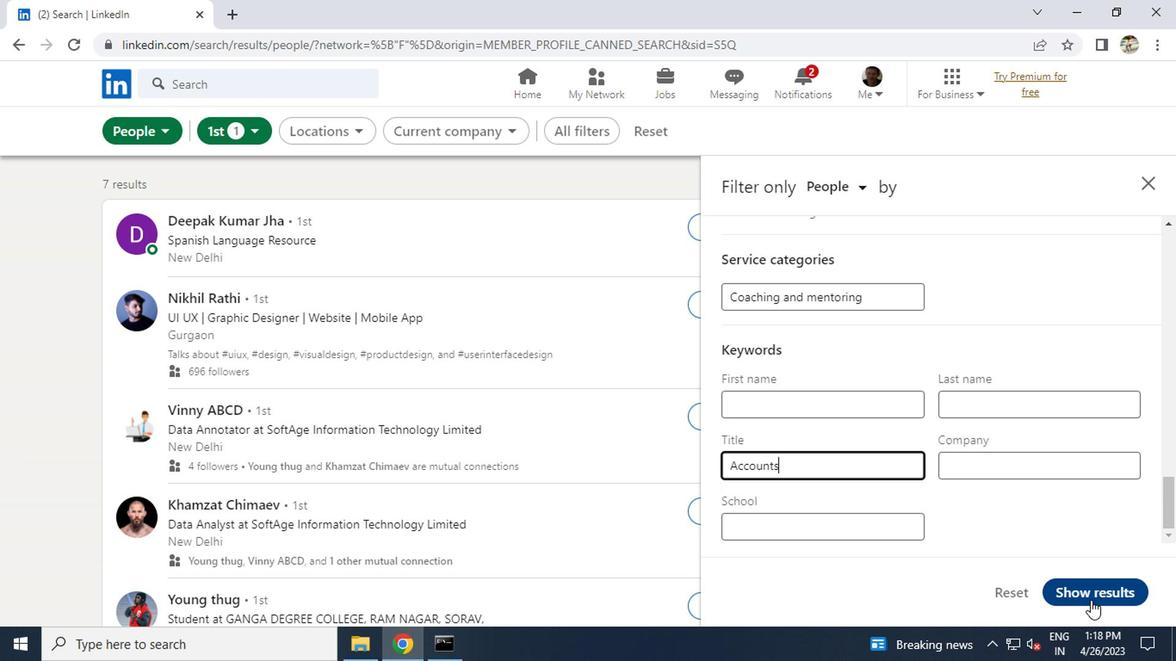 
Action: Mouse moved to (655, 327)
Screenshot: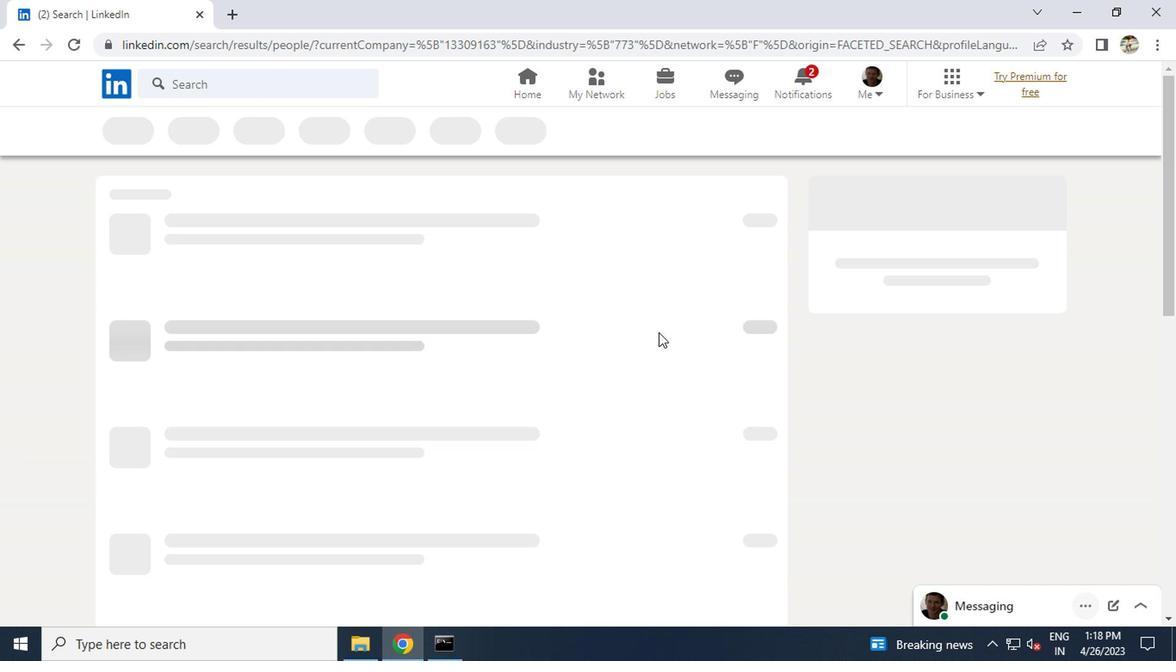 
